 Task: Research Airbnb accommodation in Upplands Väsby, Sweden from 10th November, 2023 to 25th November, 2023 for 4 adults. Place can be private room with 4 bedrooms having 4 beds and 4 bathrooms. Property type can be hotel. Amenities needed are: wifi, TV, free parkinig on premises, gym, breakfast.
Action: Mouse moved to (476, 62)
Screenshot: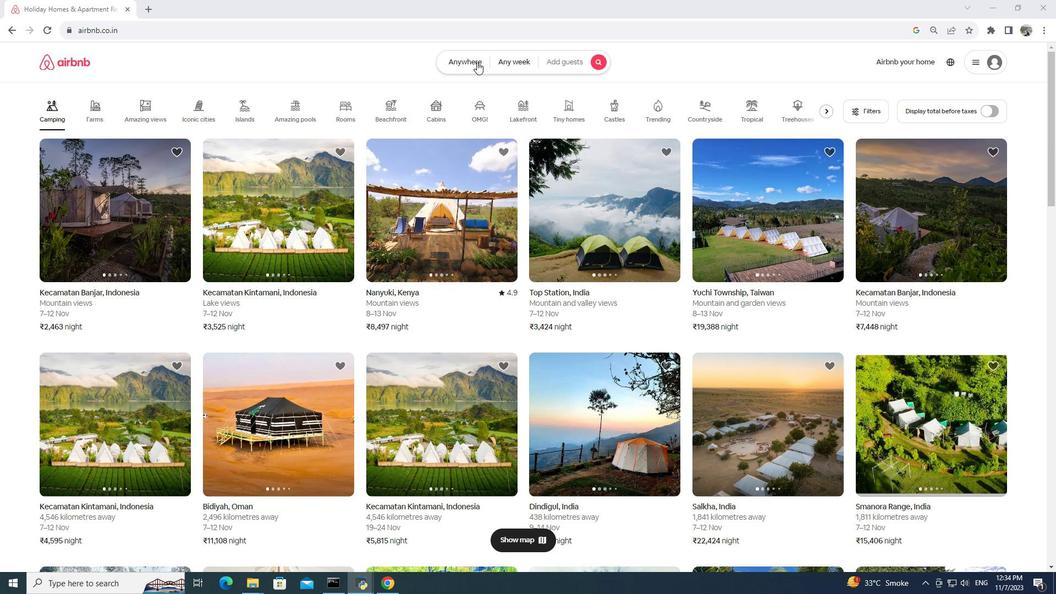 
Action: Mouse pressed left at (476, 62)
Screenshot: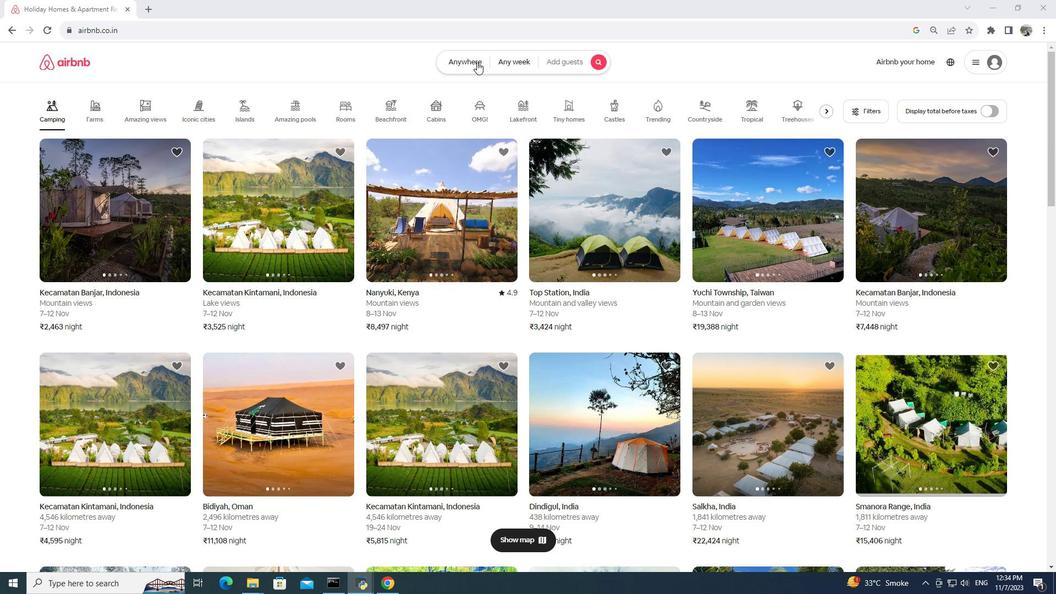 
Action: Mouse moved to (470, 61)
Screenshot: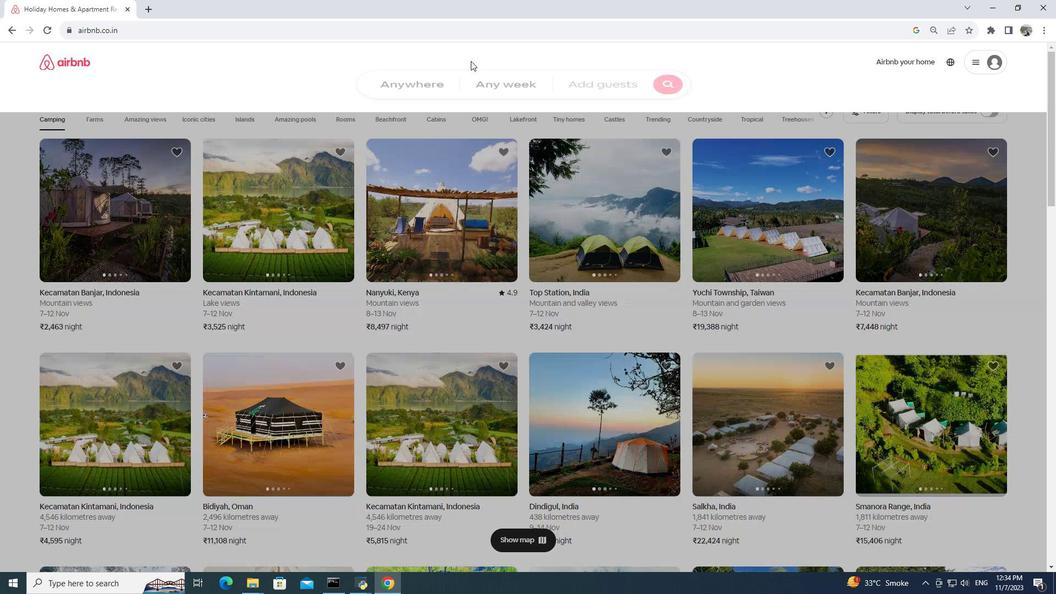 
Action: Key pressed upplands
Screenshot: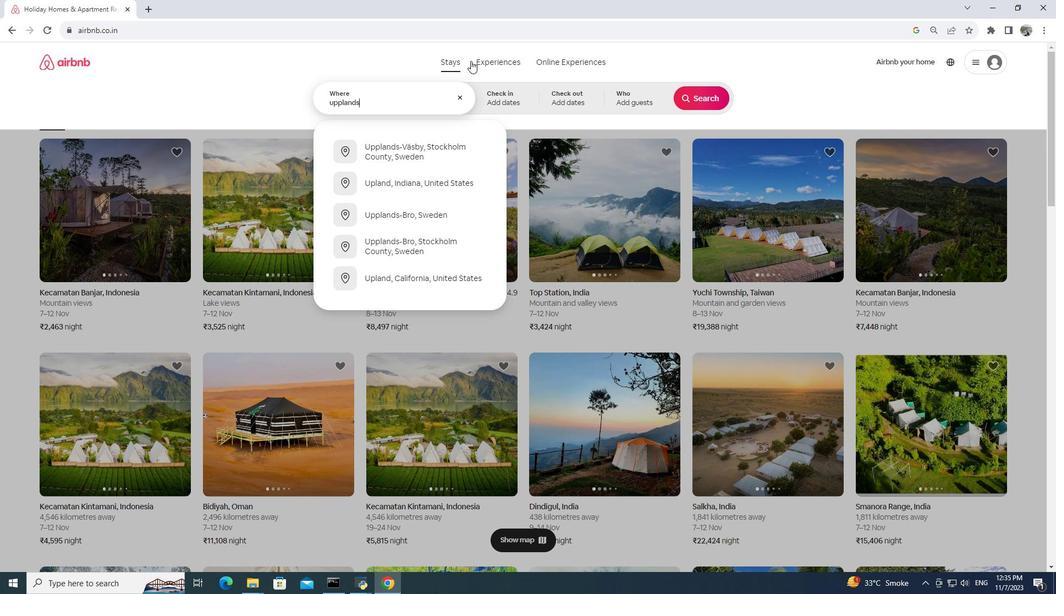
Action: Mouse moved to (367, 104)
Screenshot: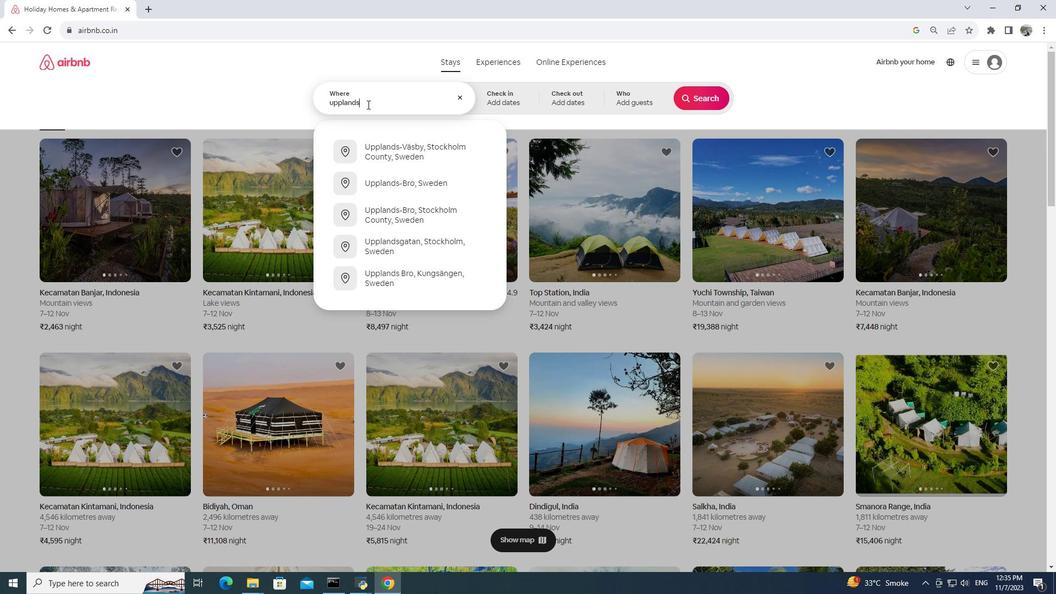 
Action: Mouse pressed left at (367, 104)
Screenshot: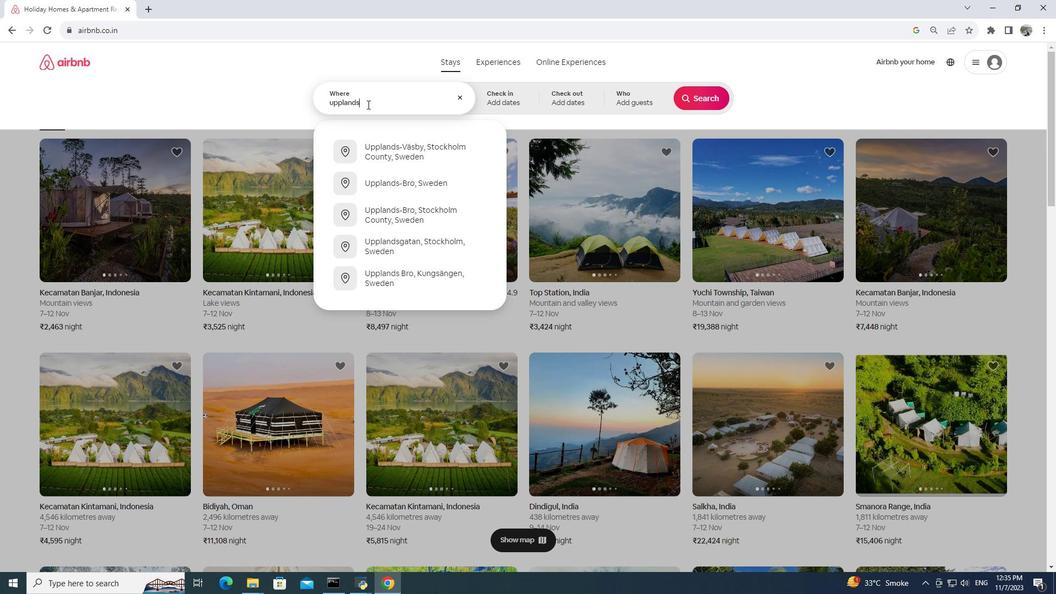 
Action: Mouse moved to (367, 104)
Screenshot: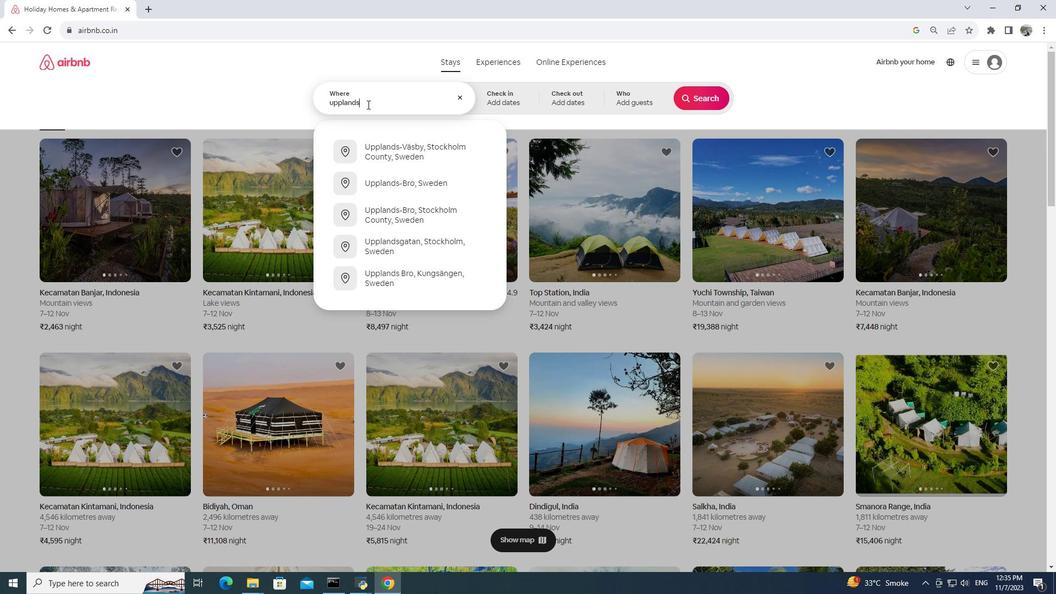 
Action: Key pressed <Key.space>vasby,<Key.space>sweden
Screenshot: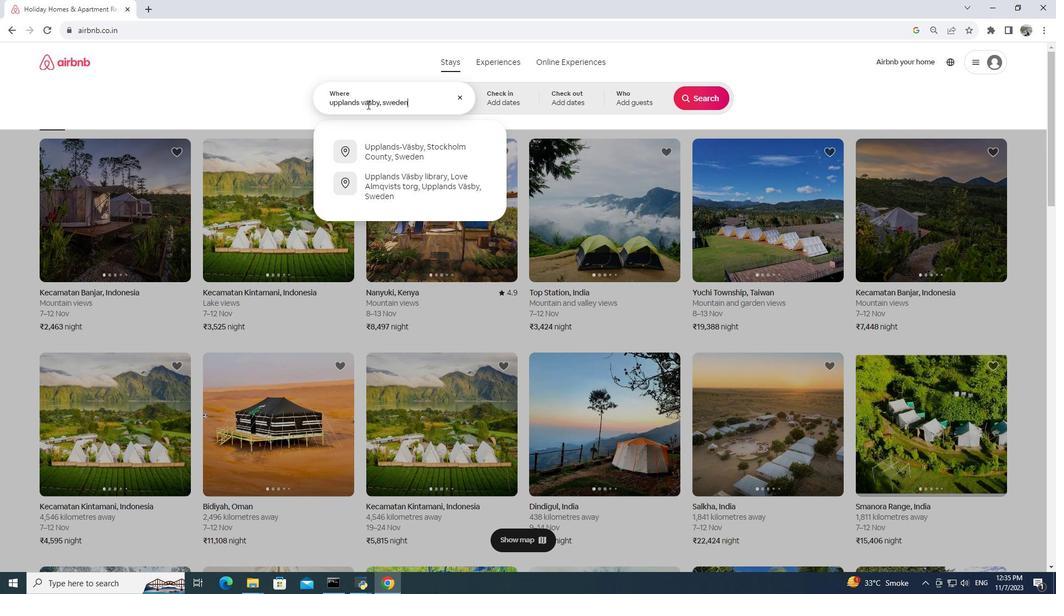 
Action: Mouse moved to (492, 102)
Screenshot: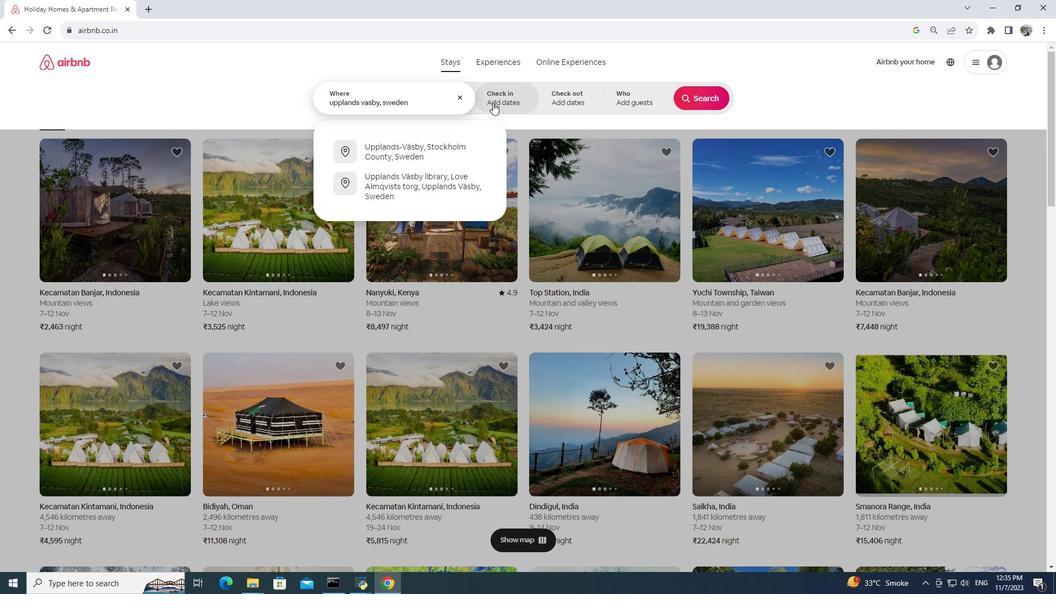
Action: Mouse pressed left at (492, 102)
Screenshot: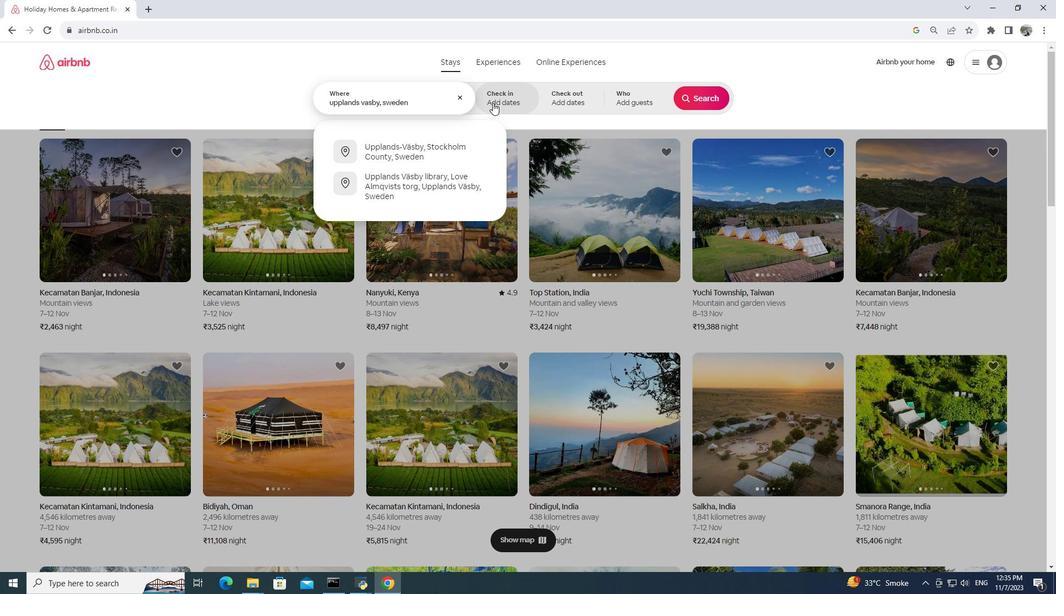 
Action: Mouse moved to (480, 242)
Screenshot: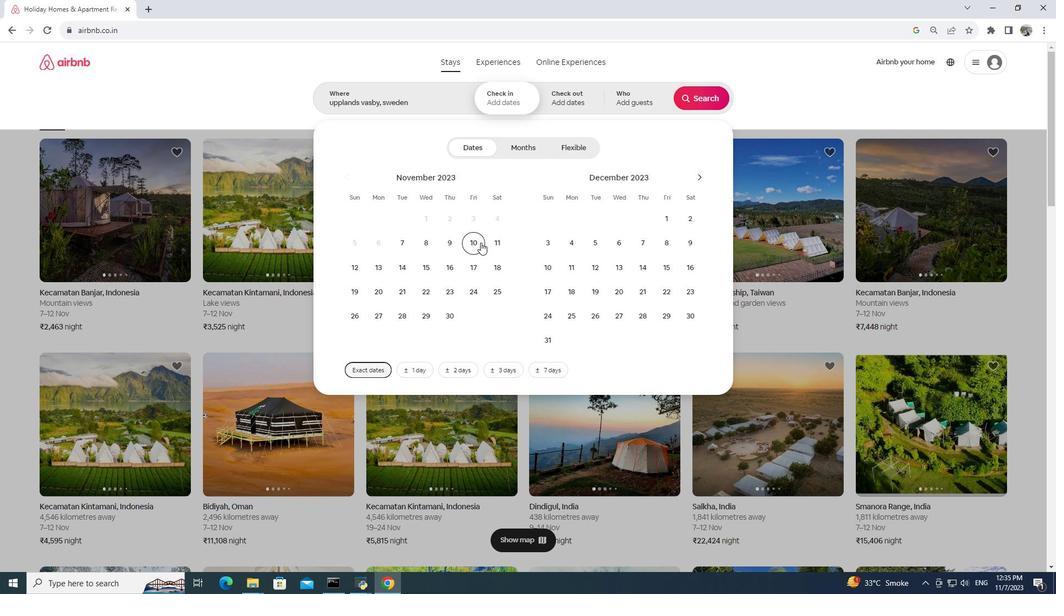 
Action: Mouse pressed left at (480, 242)
Screenshot: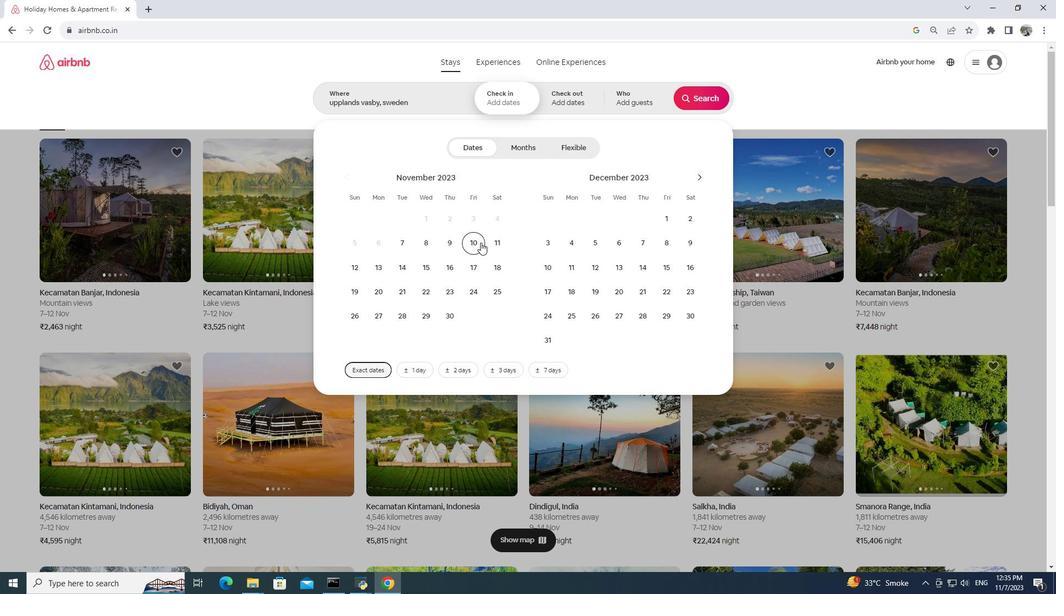 
Action: Mouse moved to (489, 290)
Screenshot: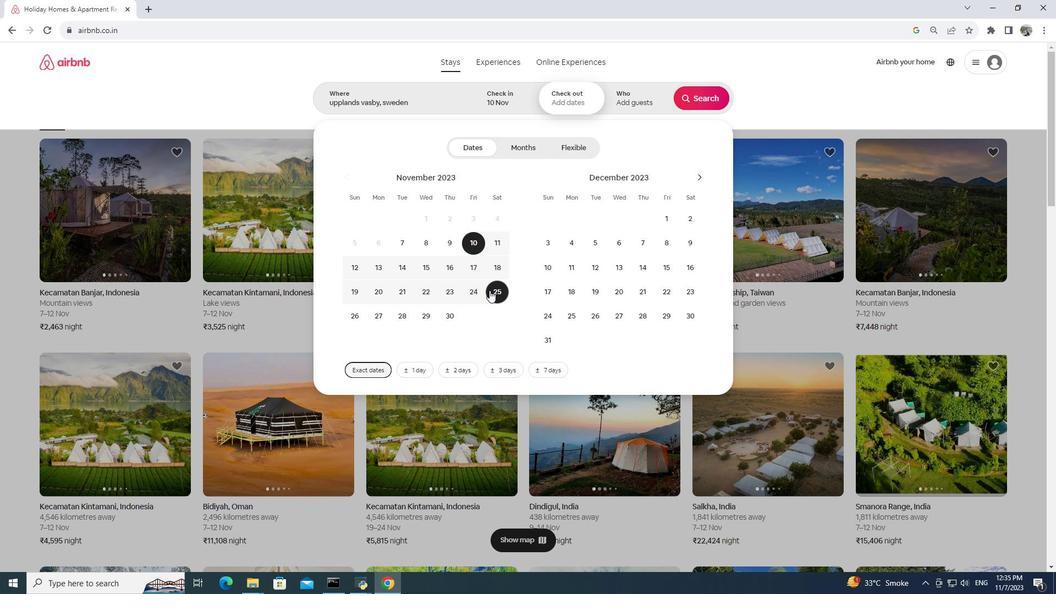
Action: Mouse pressed left at (489, 290)
Screenshot: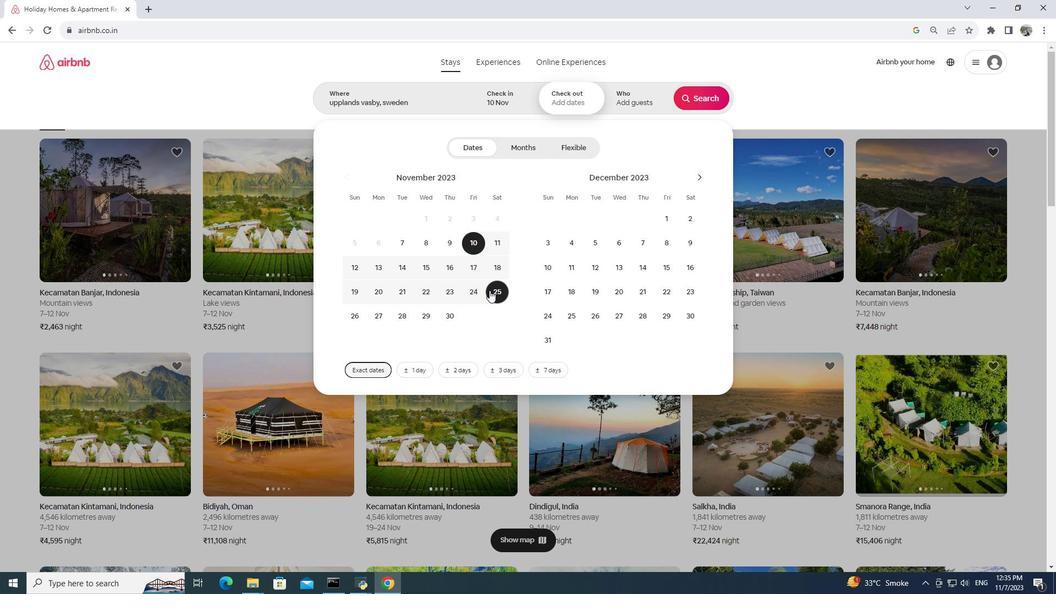 
Action: Mouse moved to (616, 96)
Screenshot: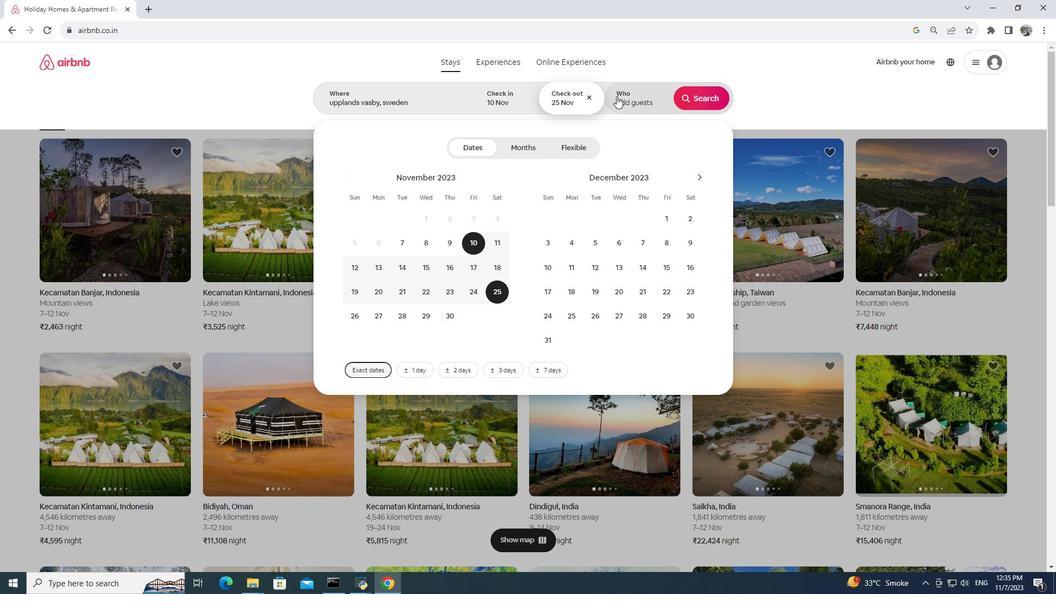 
Action: Mouse pressed left at (616, 96)
Screenshot: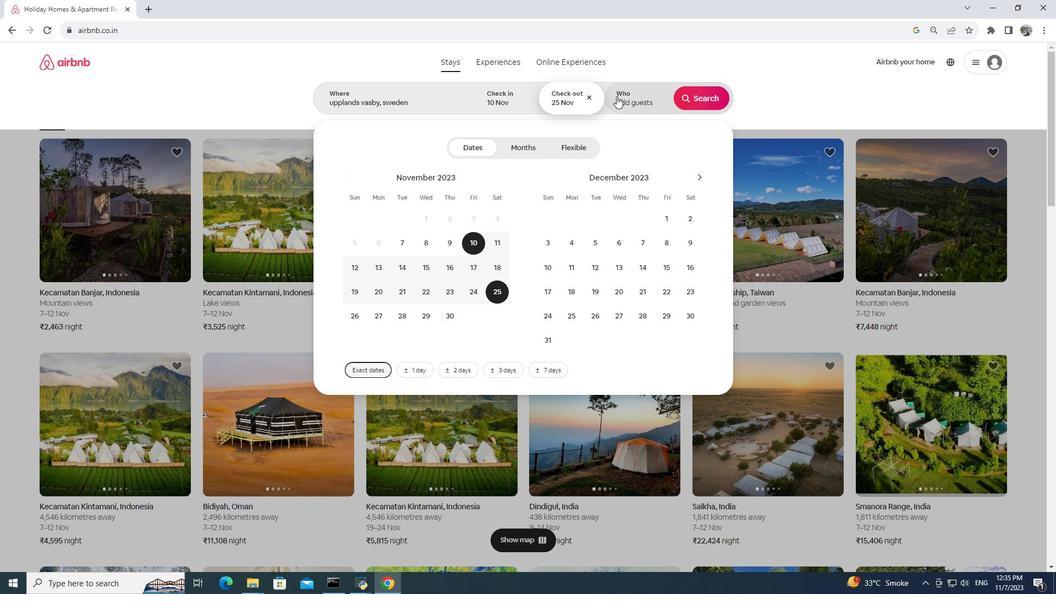 
Action: Mouse moved to (702, 152)
Screenshot: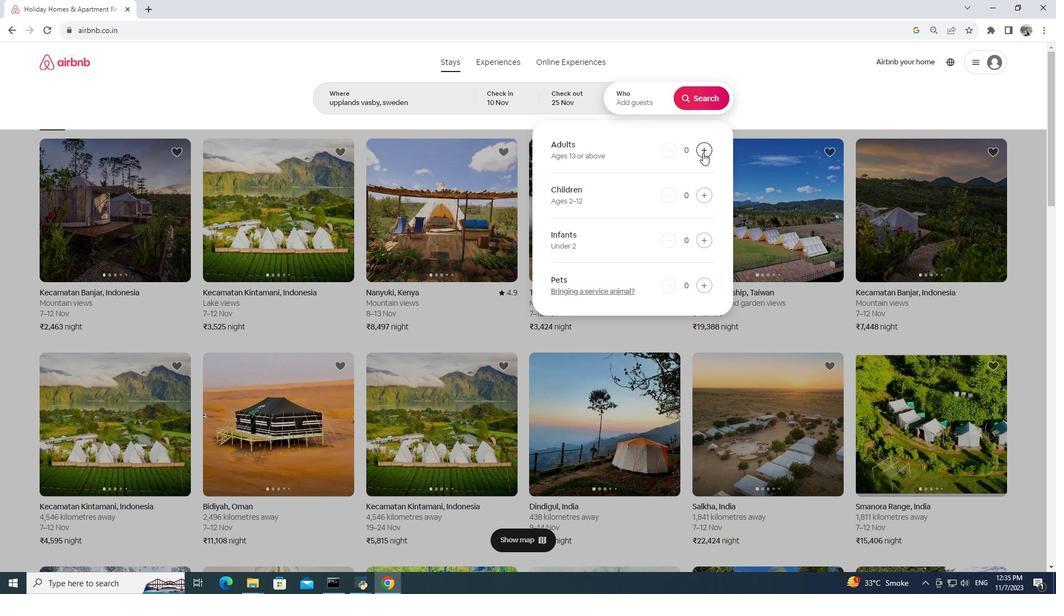 
Action: Mouse pressed left at (702, 152)
Screenshot: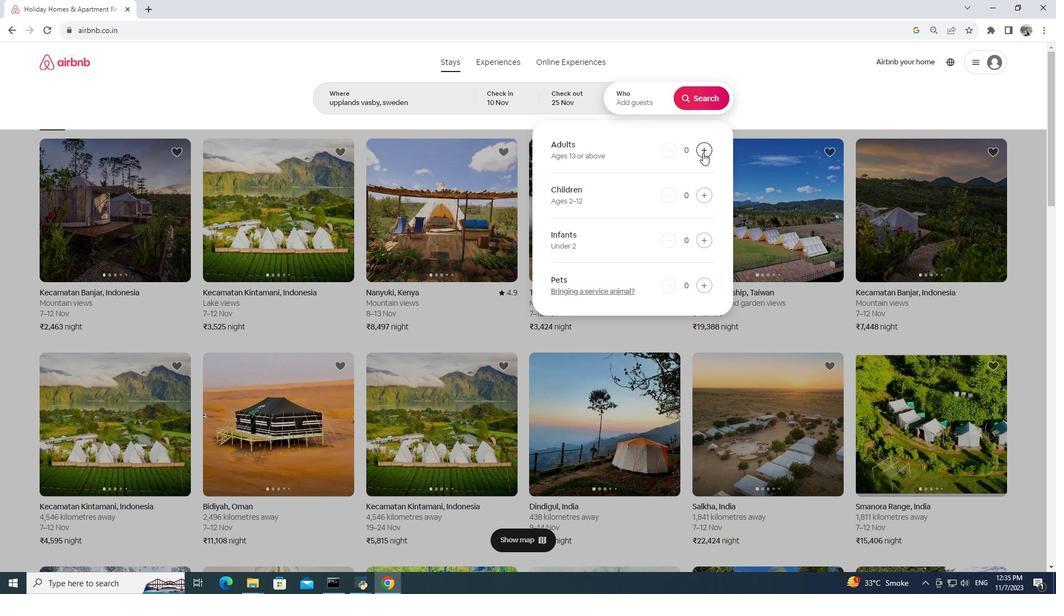 
Action: Mouse pressed left at (702, 152)
Screenshot: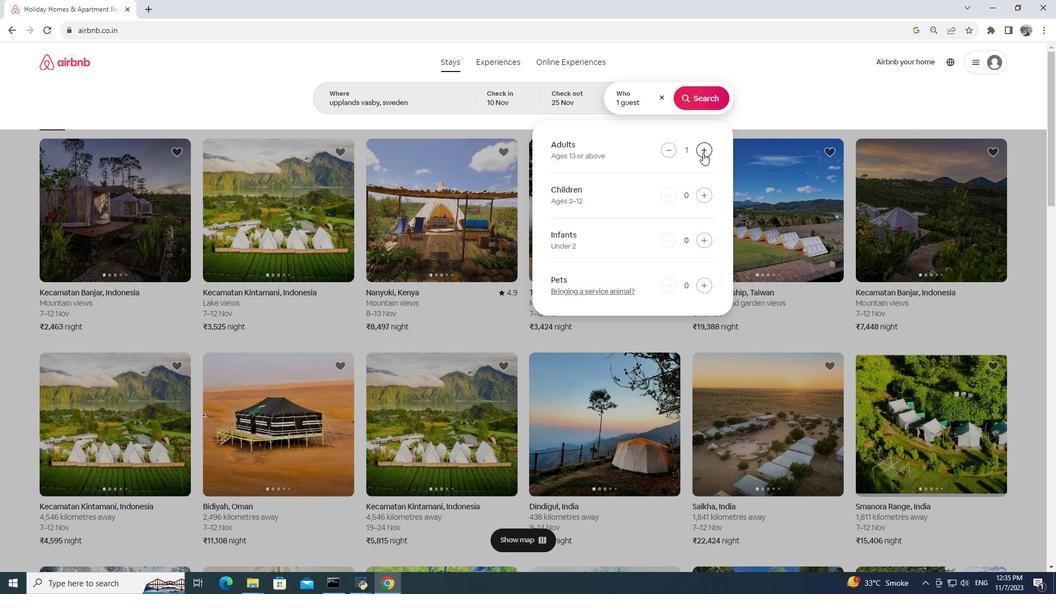 
Action: Mouse pressed left at (702, 152)
Screenshot: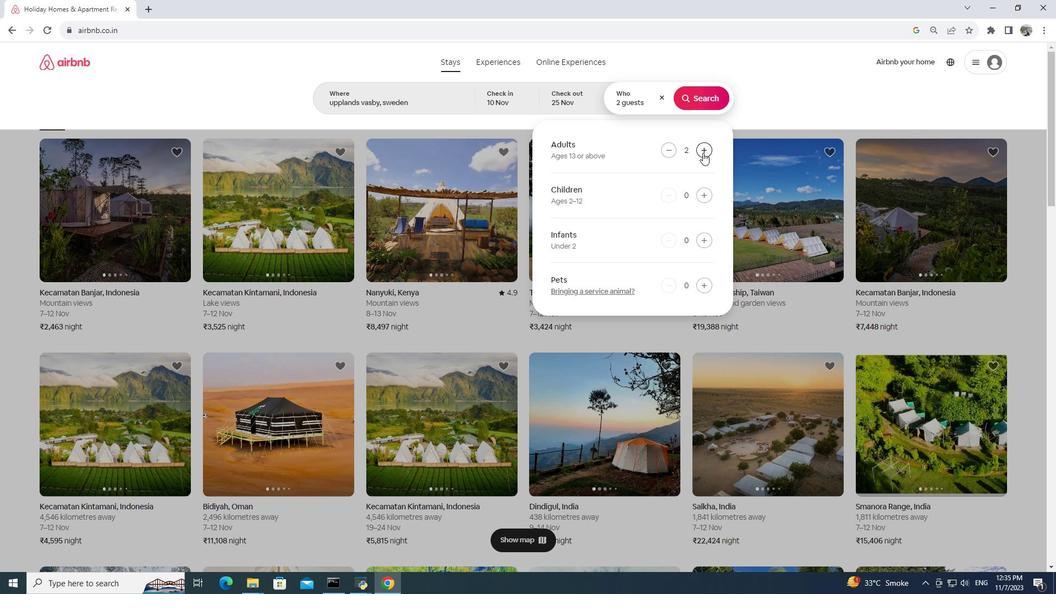 
Action: Mouse pressed left at (702, 152)
Screenshot: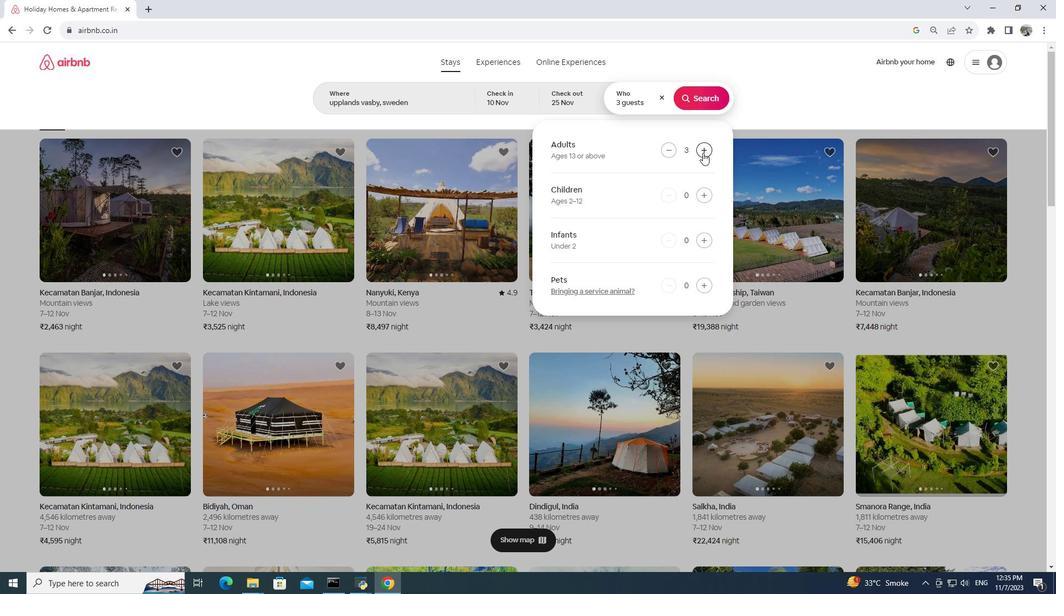 
Action: Mouse moved to (700, 92)
Screenshot: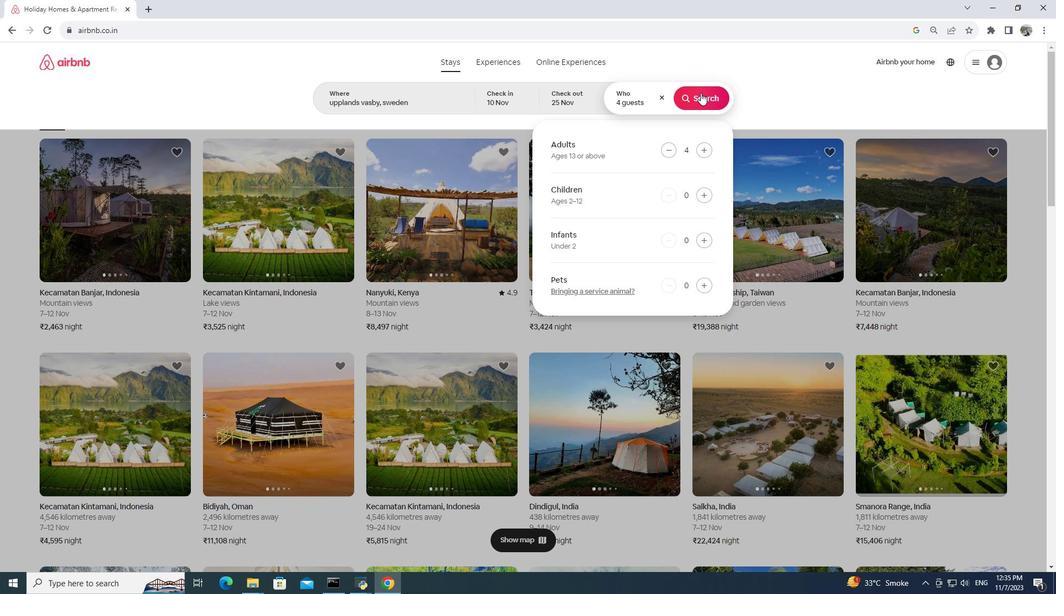 
Action: Mouse pressed left at (700, 92)
Screenshot: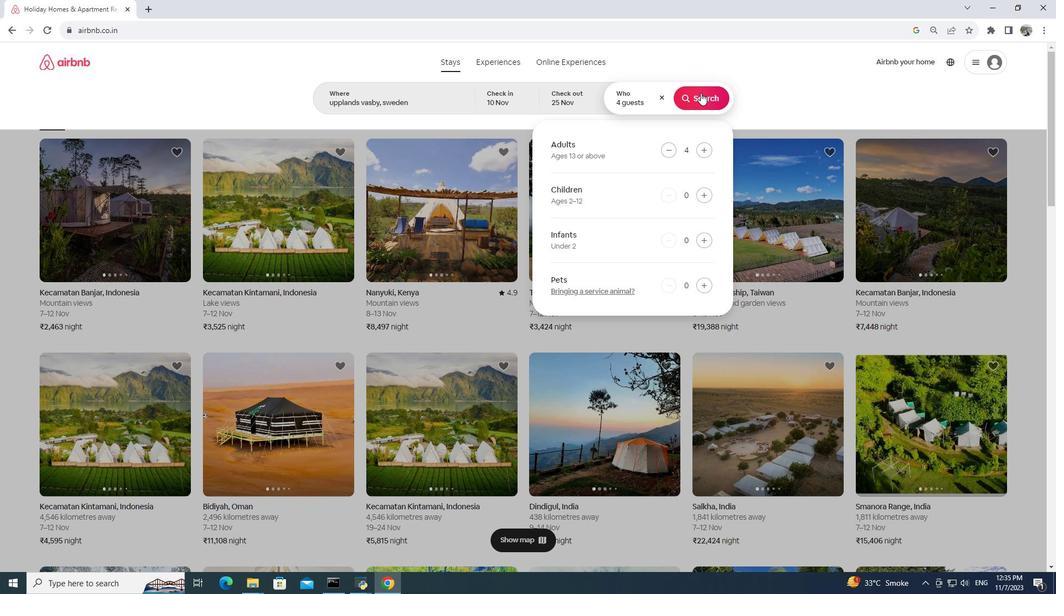 
Action: Mouse moved to (886, 101)
Screenshot: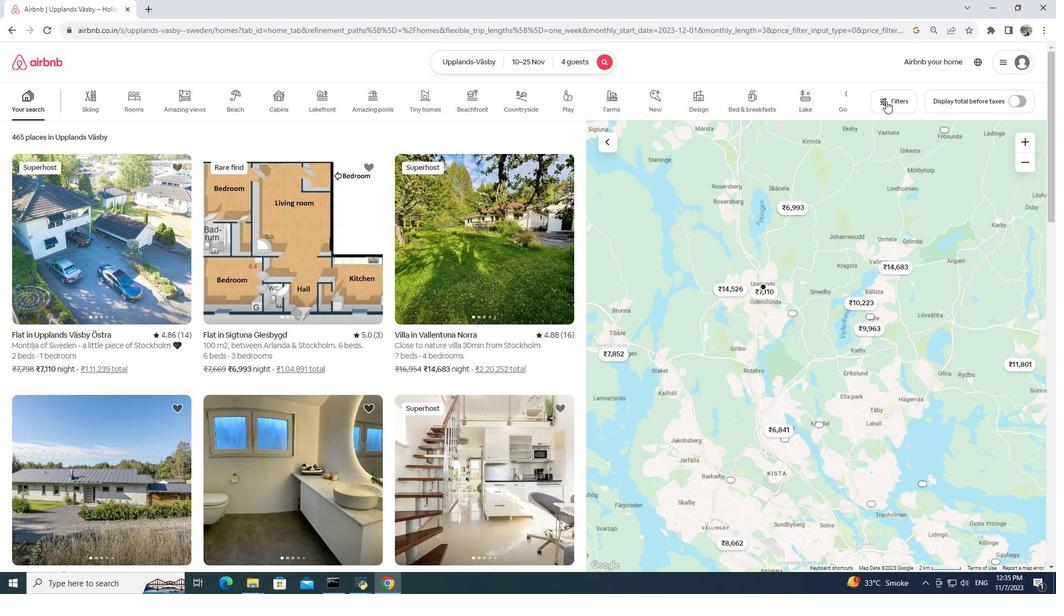 
Action: Mouse pressed left at (886, 101)
Screenshot: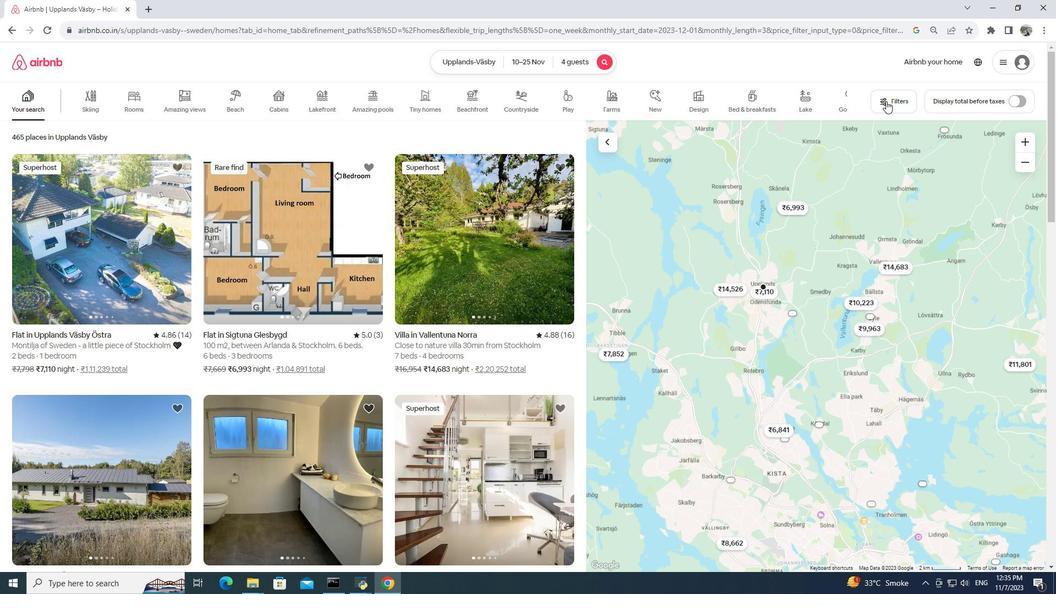 
Action: Mouse moved to (502, 408)
Screenshot: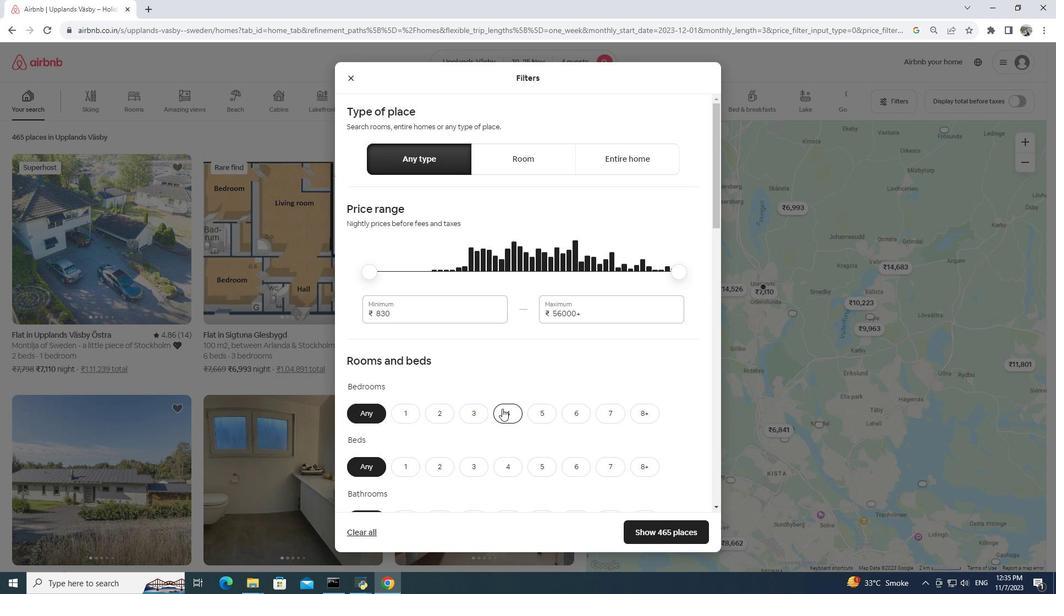 
Action: Mouse pressed left at (502, 408)
Screenshot: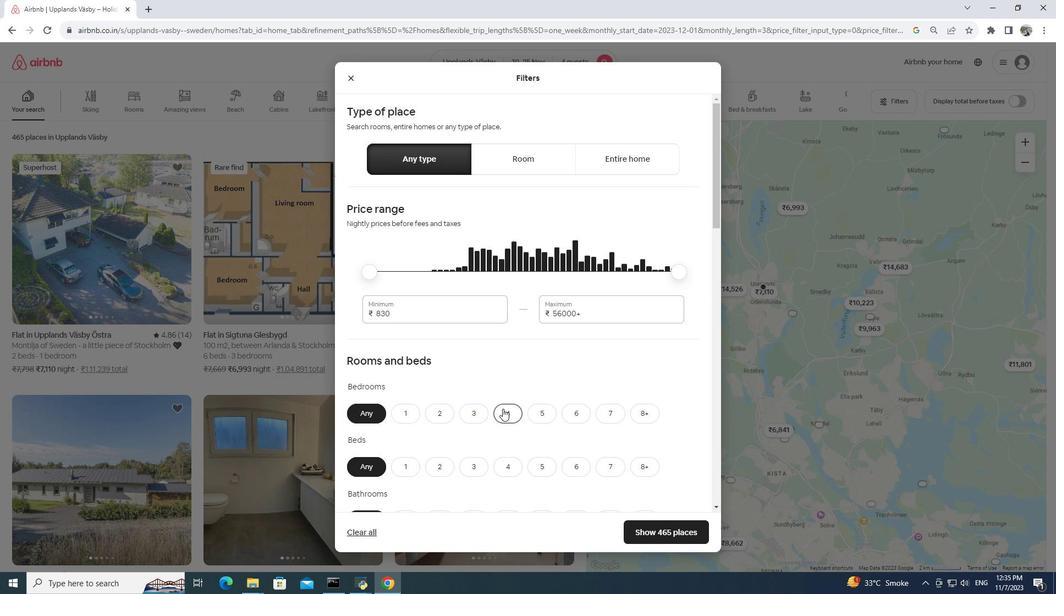 
Action: Mouse moved to (502, 408)
Screenshot: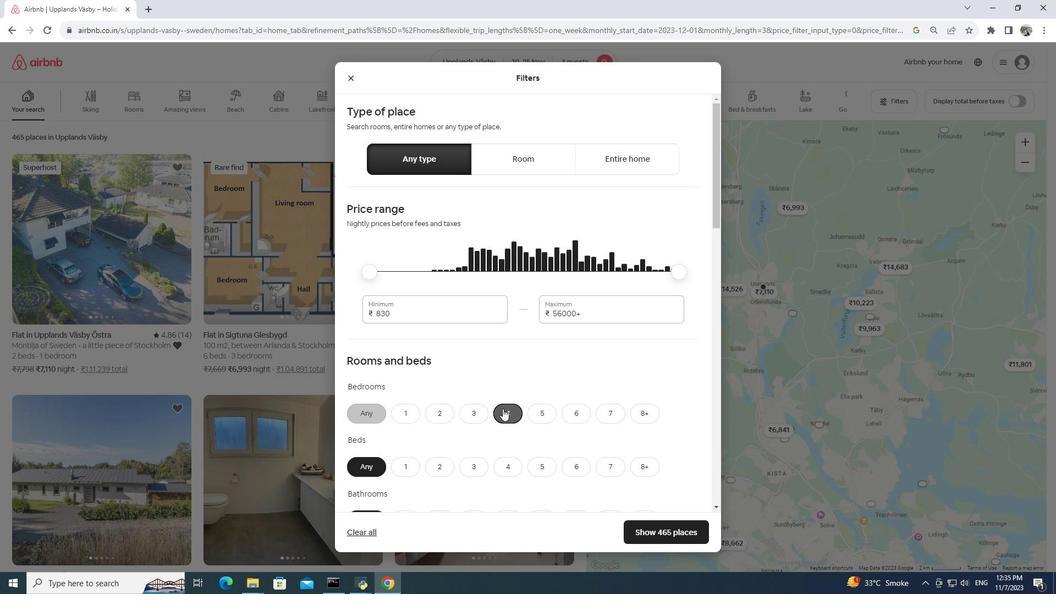
Action: Mouse scrolled (502, 408) with delta (0, 0)
Screenshot: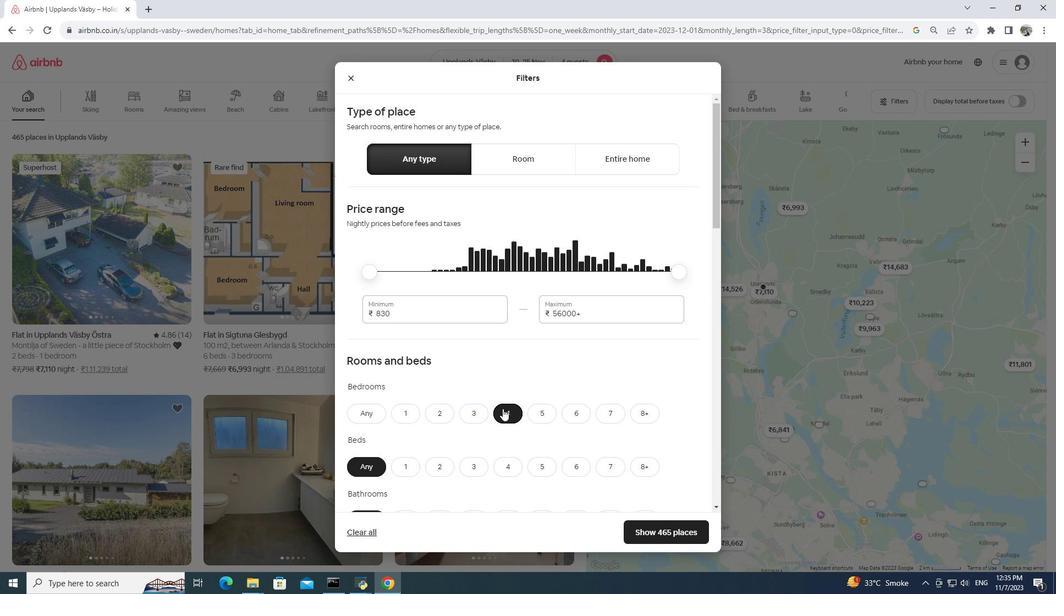 
Action: Mouse scrolled (502, 408) with delta (0, 0)
Screenshot: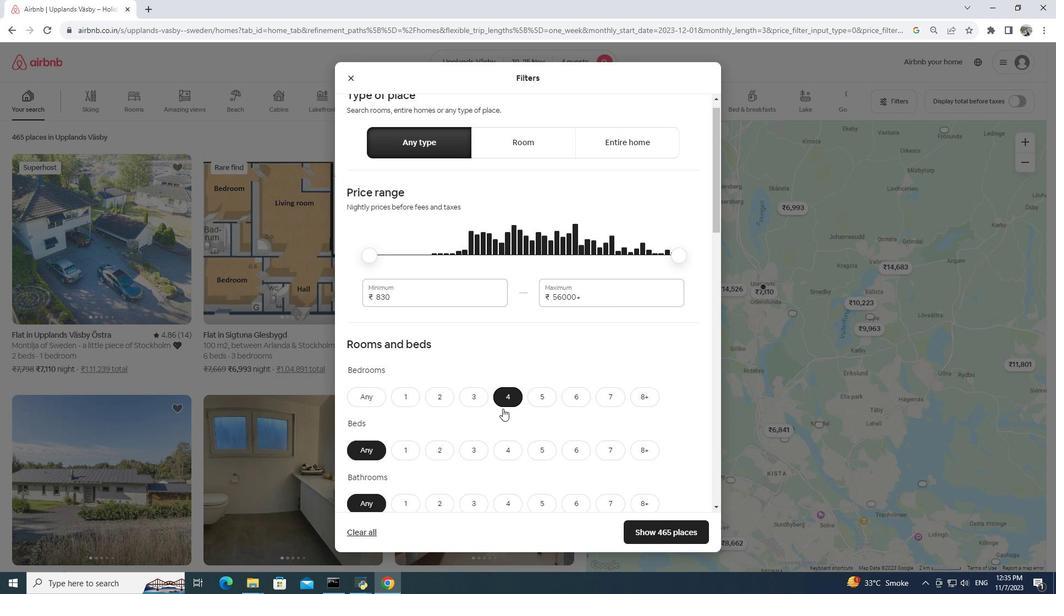 
Action: Mouse moved to (500, 360)
Screenshot: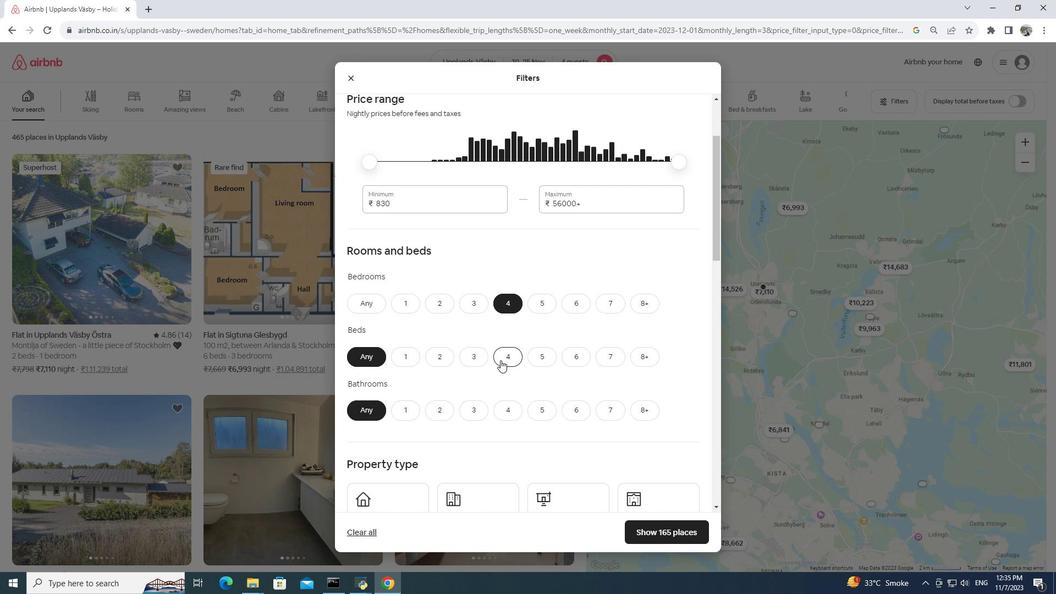 
Action: Mouse pressed left at (500, 360)
Screenshot: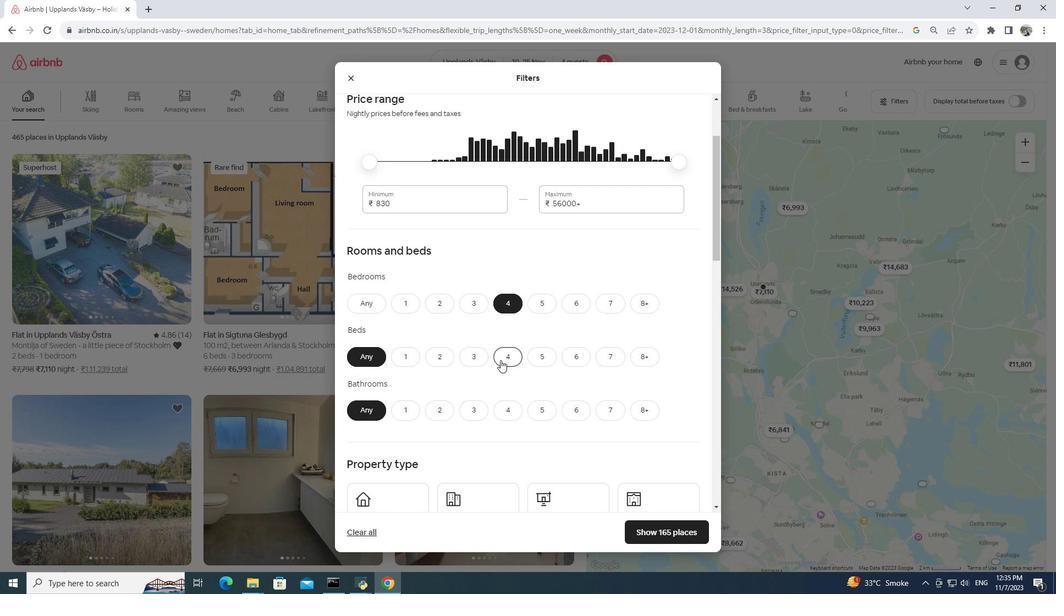 
Action: Mouse moved to (499, 410)
Screenshot: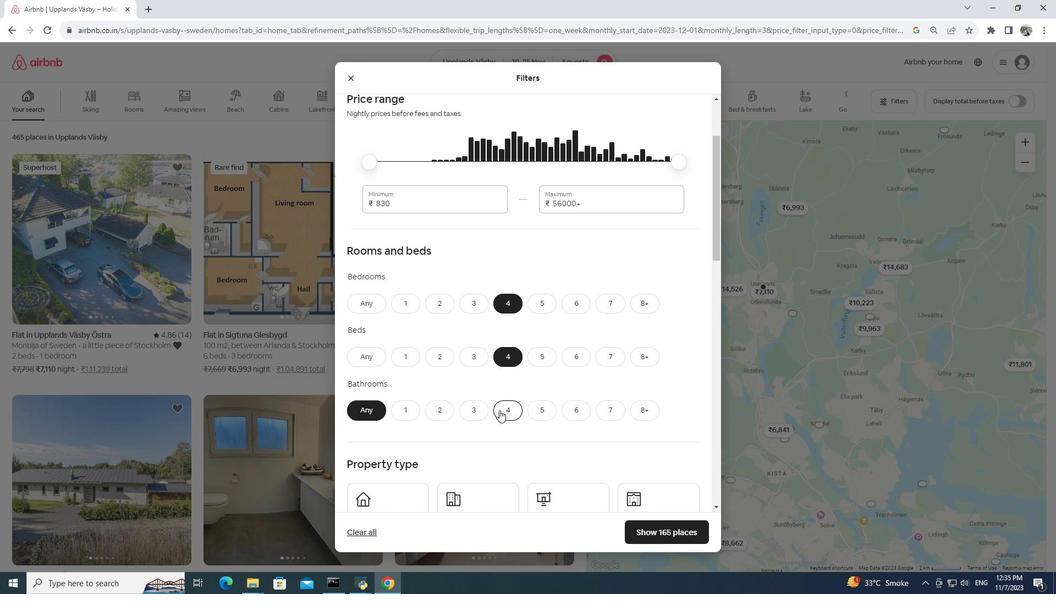 
Action: Mouse pressed left at (499, 410)
Screenshot: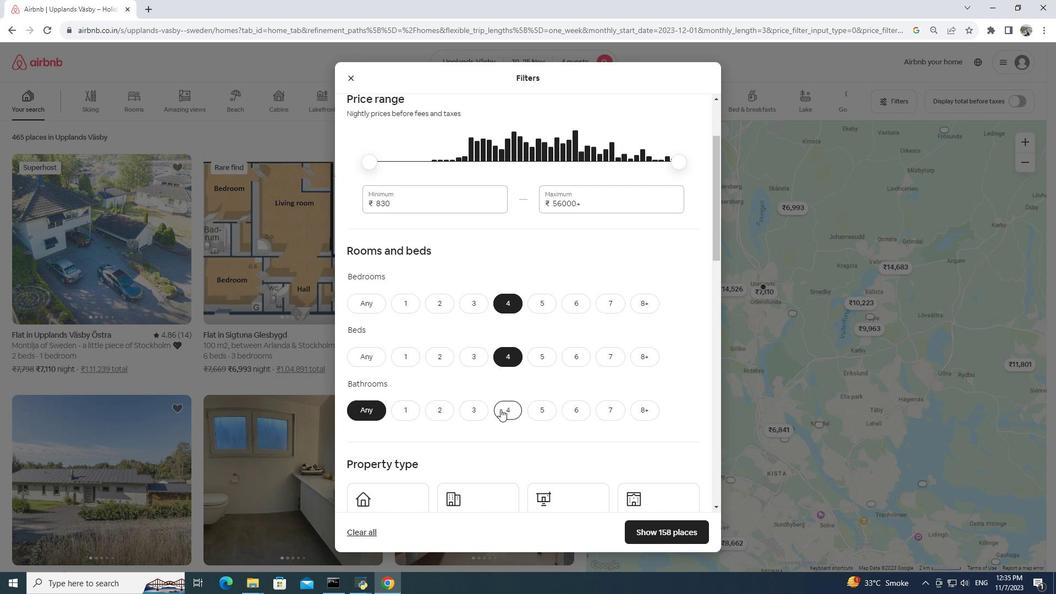 
Action: Mouse moved to (506, 397)
Screenshot: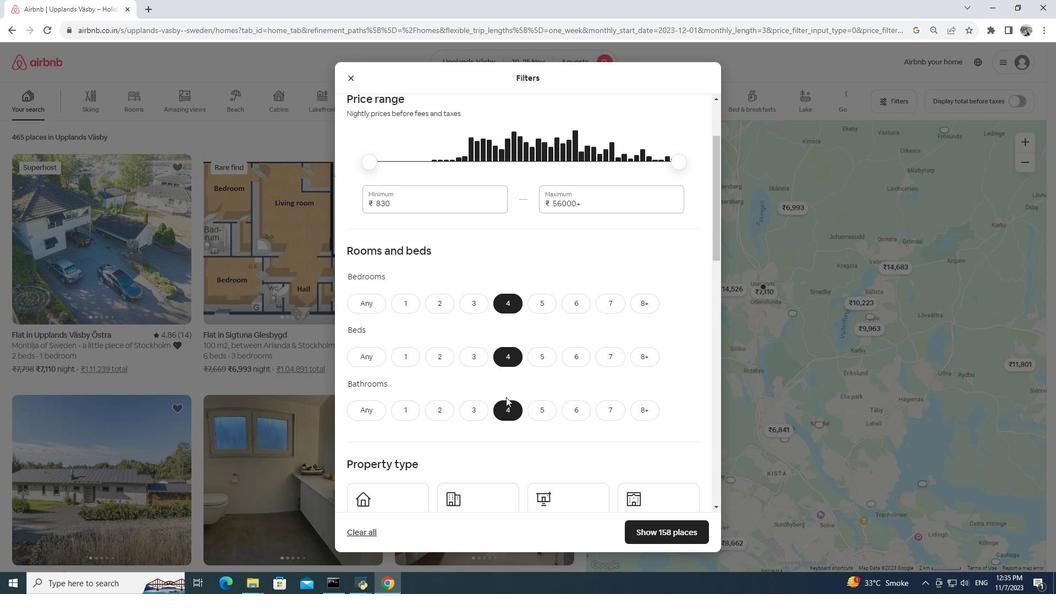 
Action: Mouse scrolled (506, 396) with delta (0, 0)
Screenshot: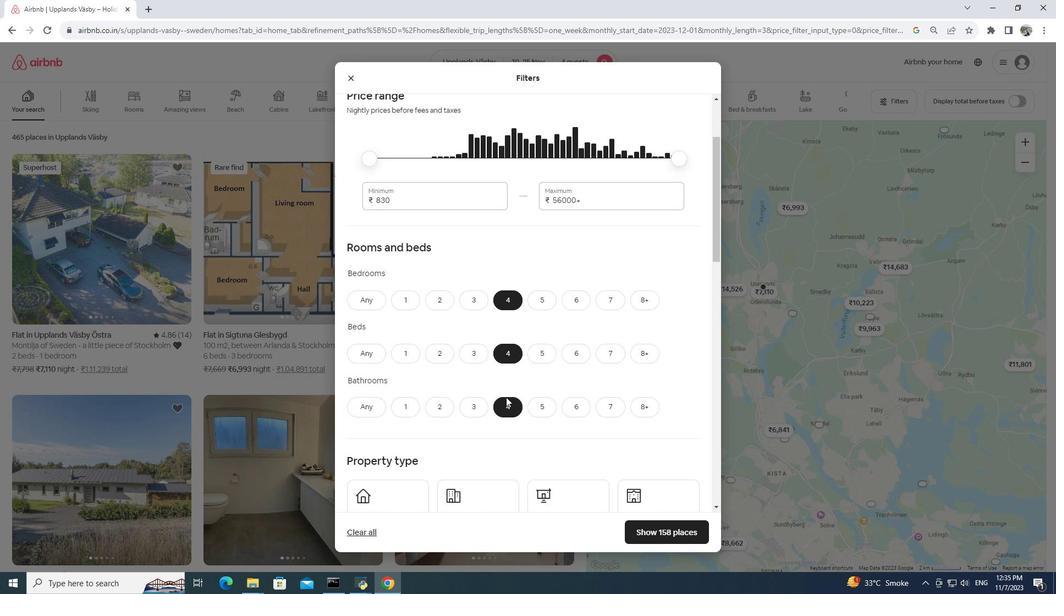 
Action: Mouse scrolled (506, 396) with delta (0, 0)
Screenshot: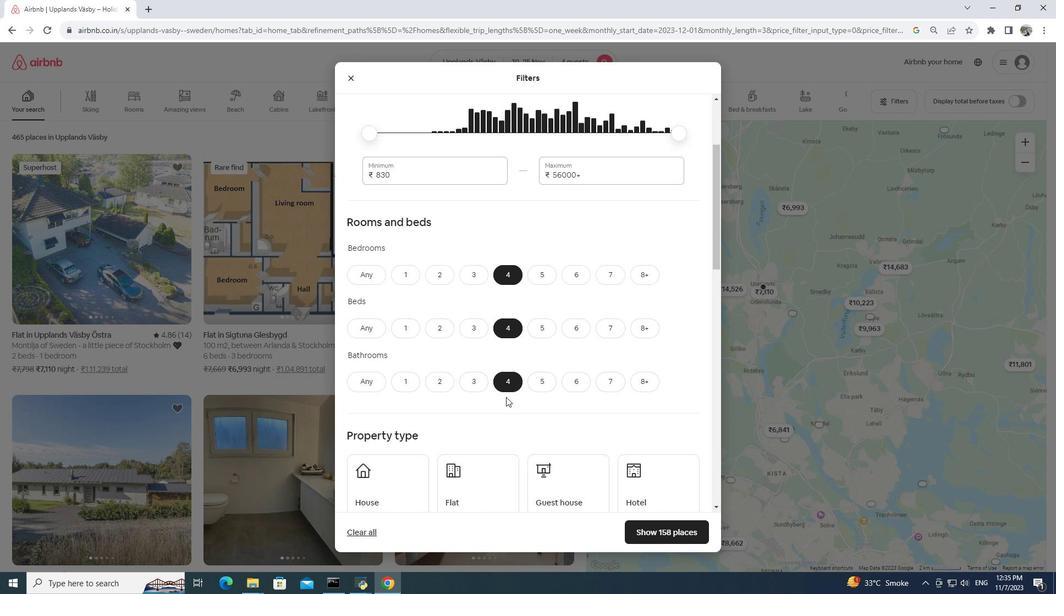 
Action: Mouse scrolled (506, 396) with delta (0, 0)
Screenshot: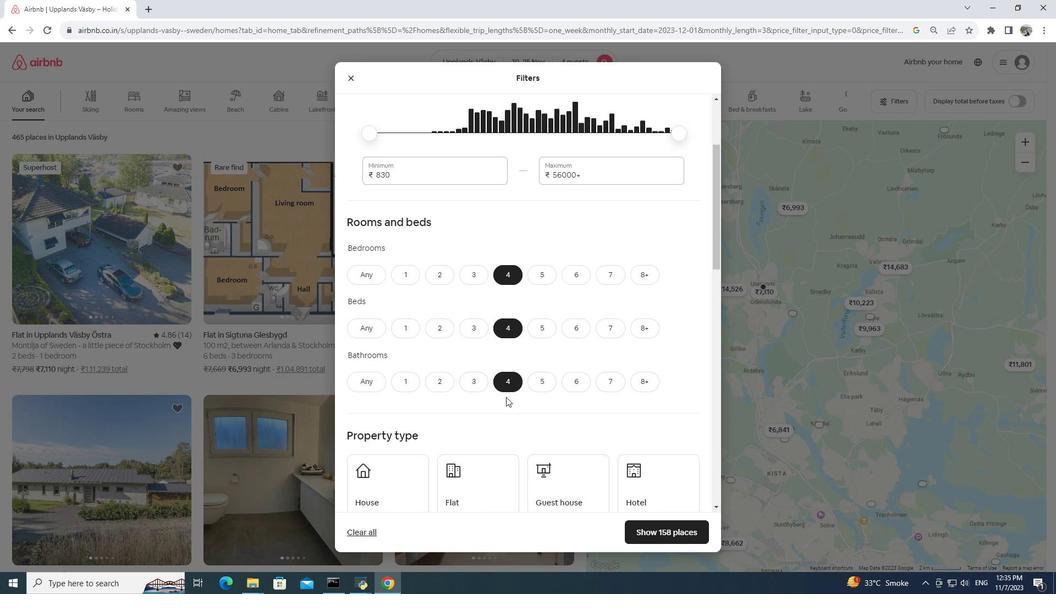 
Action: Mouse moved to (641, 356)
Screenshot: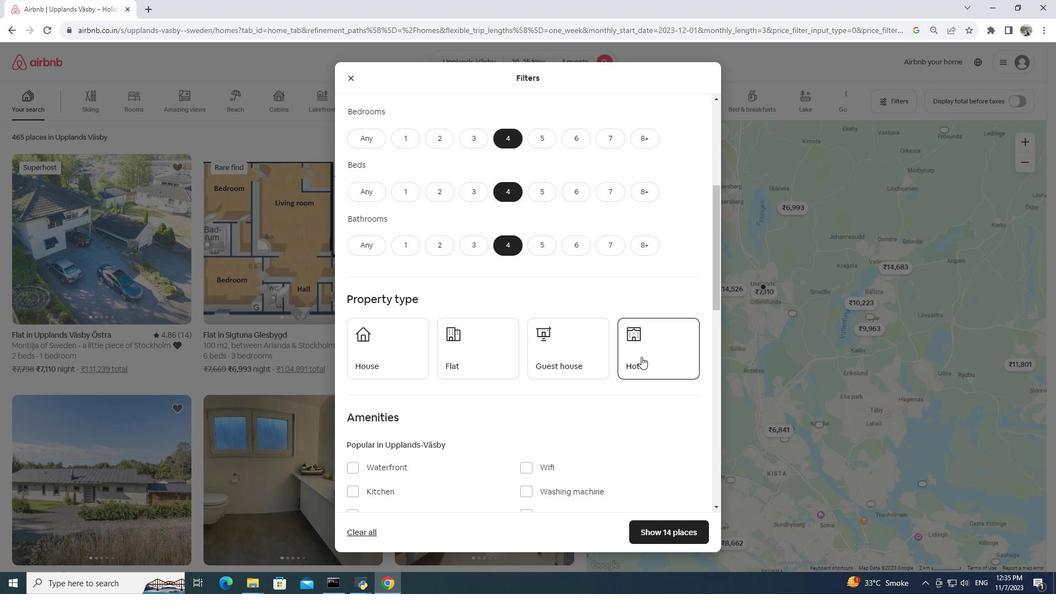 
Action: Mouse pressed left at (641, 356)
Screenshot: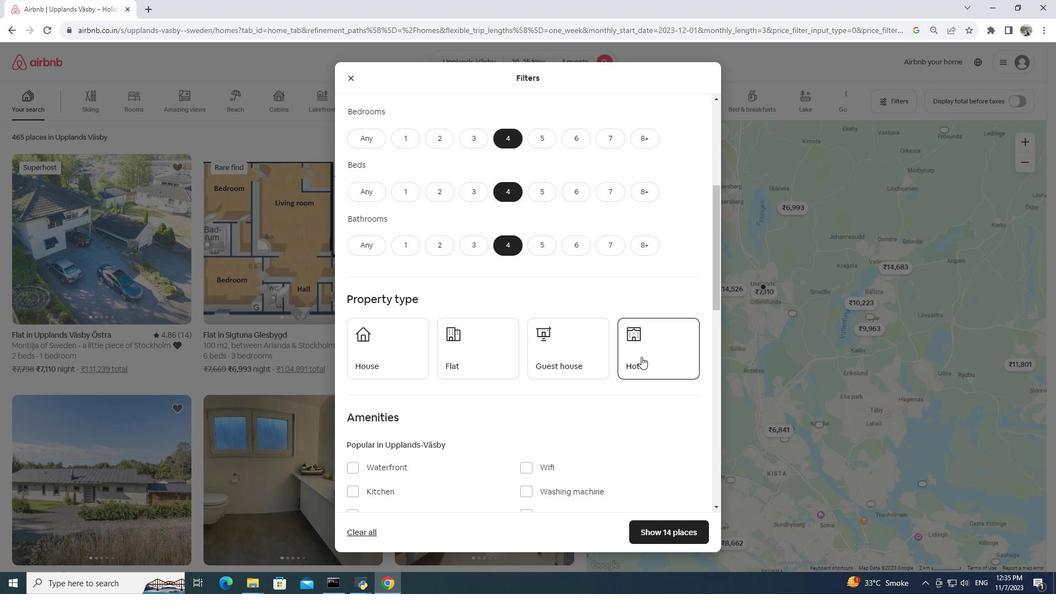 
Action: Mouse moved to (558, 389)
Screenshot: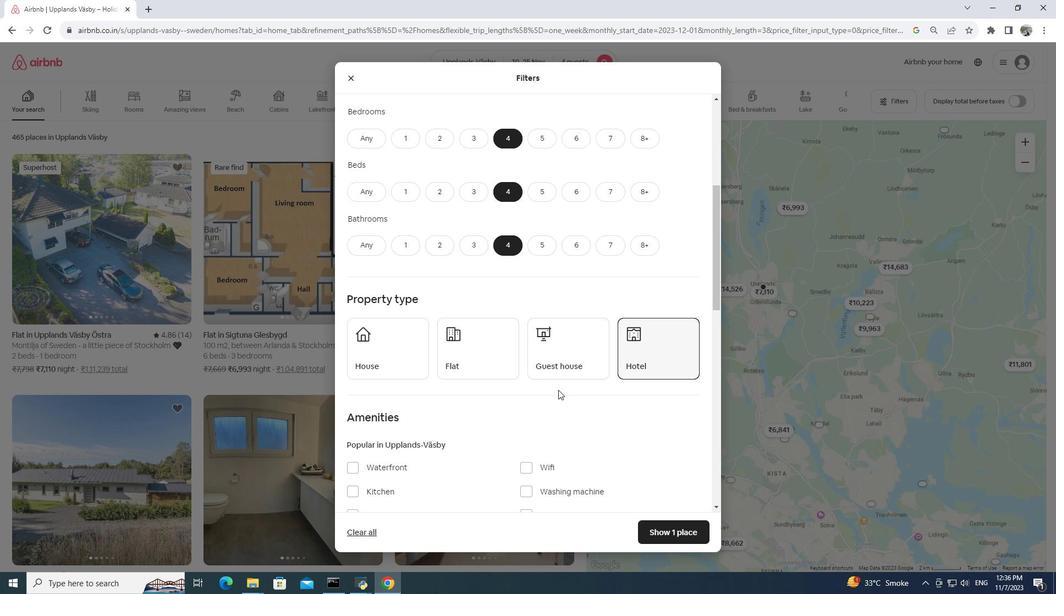 
Action: Mouse scrolled (558, 389) with delta (0, 0)
Screenshot: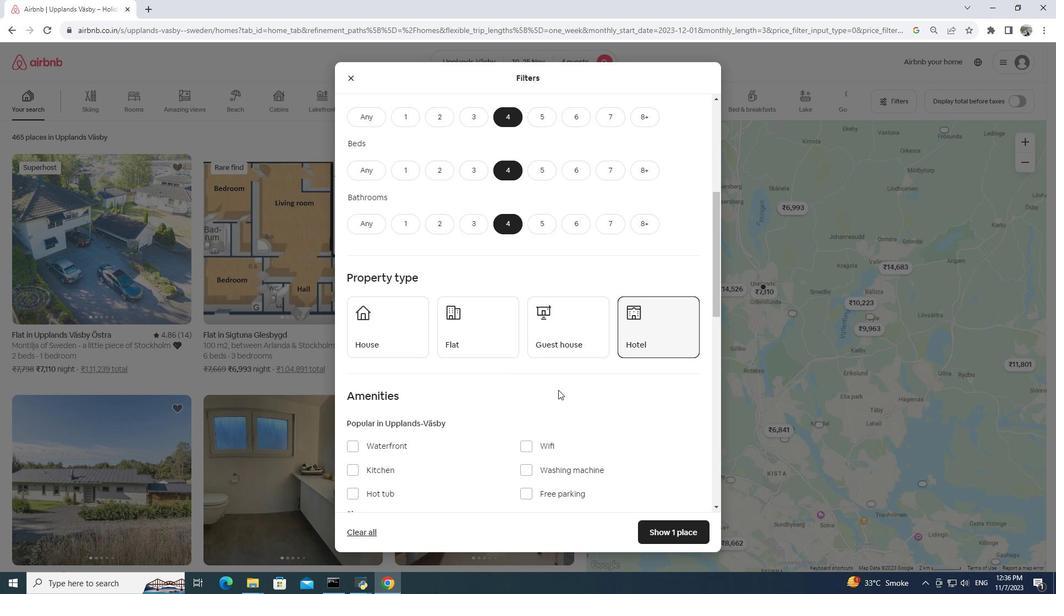 
Action: Mouse scrolled (558, 389) with delta (0, 0)
Screenshot: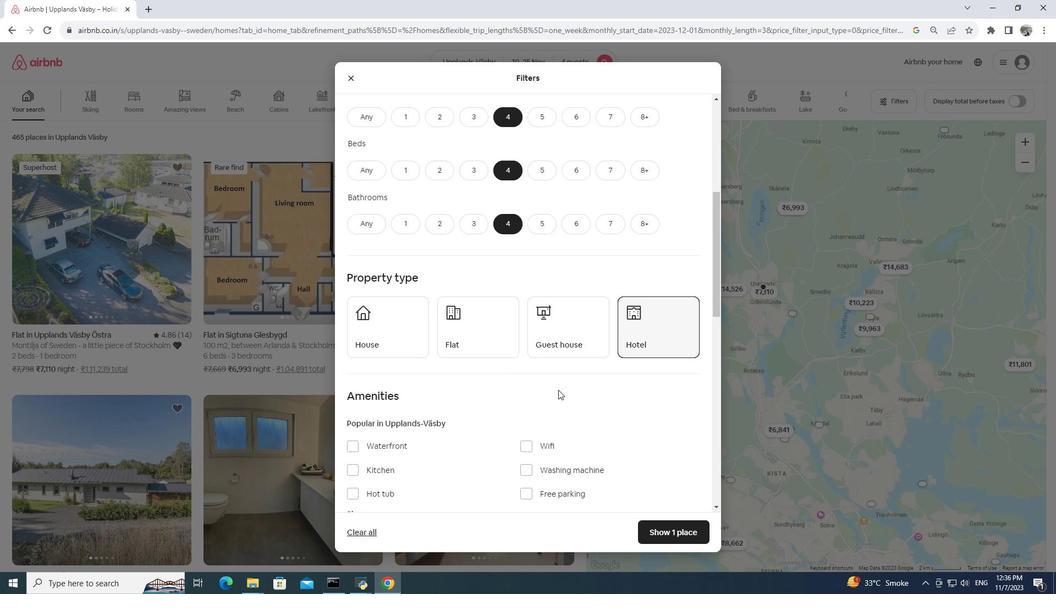 
Action: Mouse scrolled (558, 389) with delta (0, 0)
Screenshot: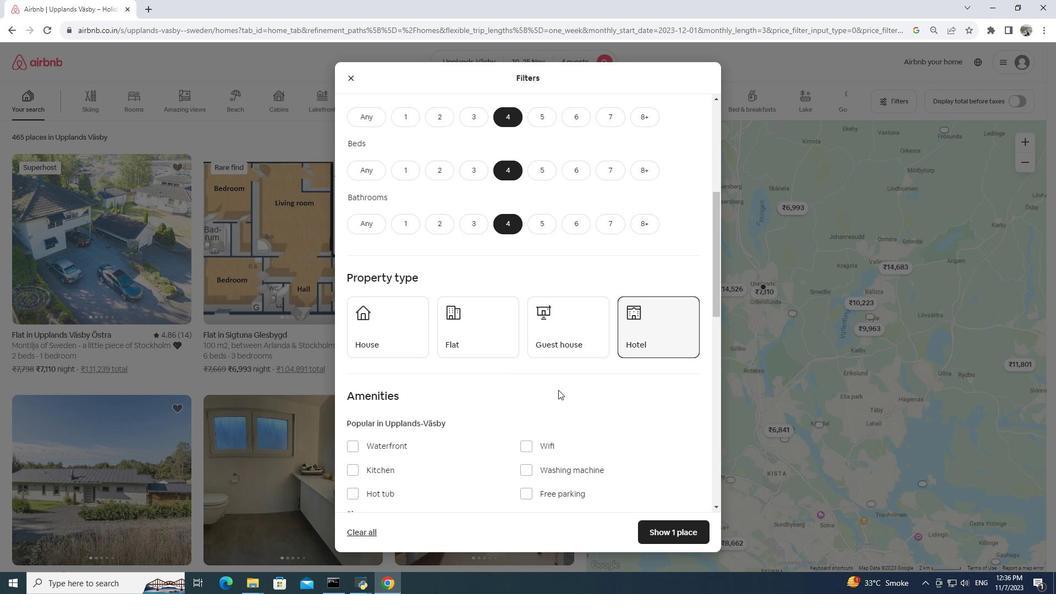 
Action: Mouse moved to (531, 301)
Screenshot: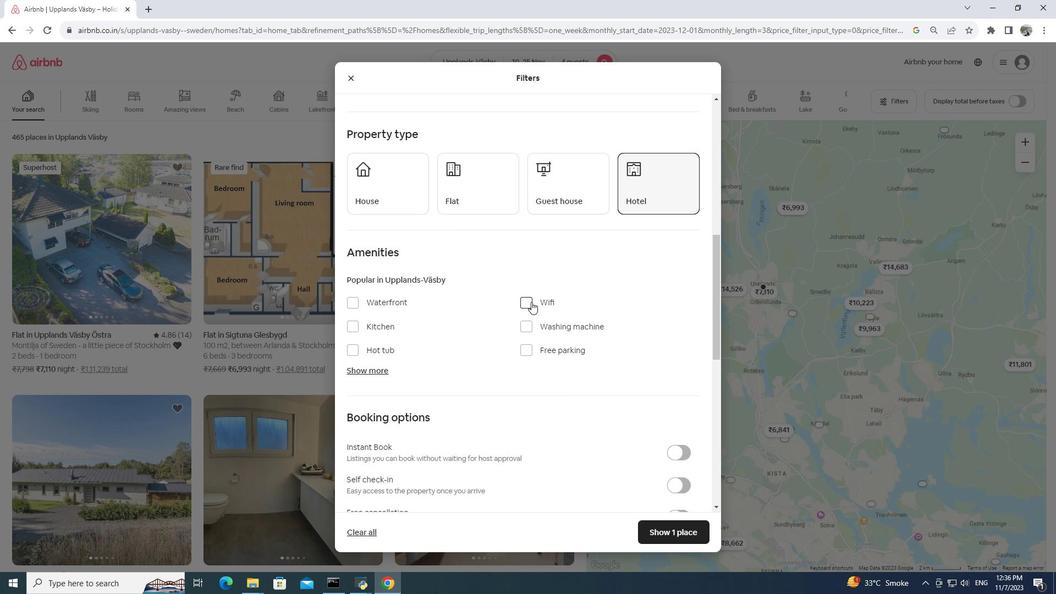 
Action: Mouse pressed left at (531, 301)
Screenshot: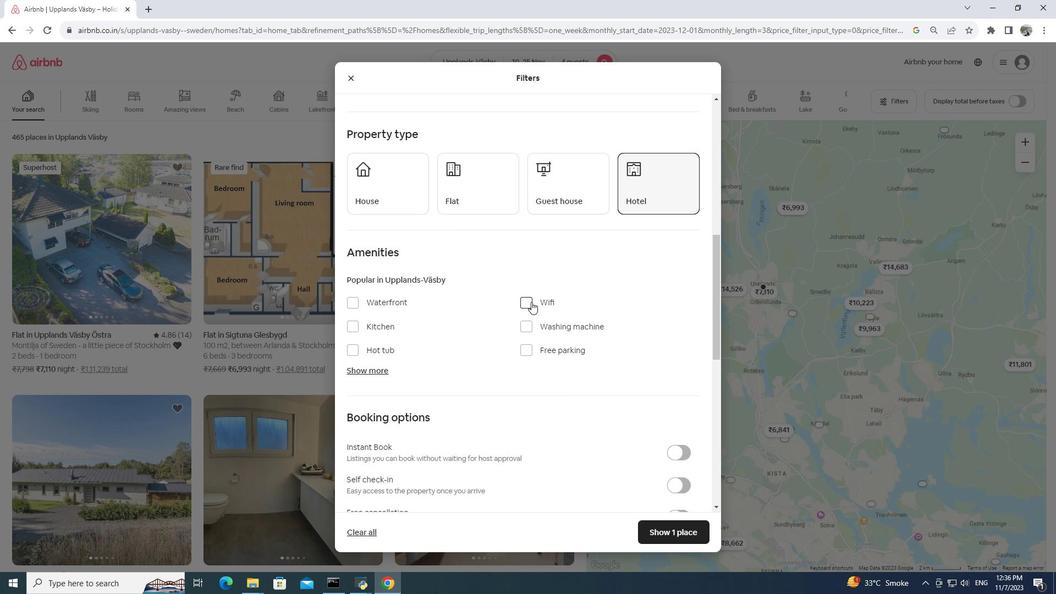 
Action: Mouse moved to (381, 368)
Screenshot: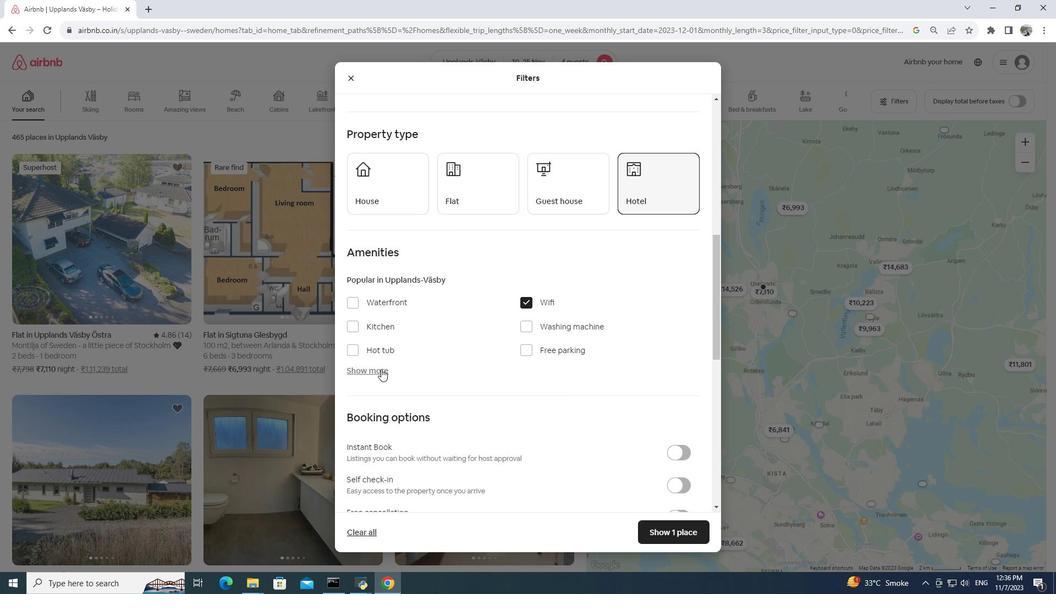 
Action: Mouse pressed left at (381, 368)
Screenshot: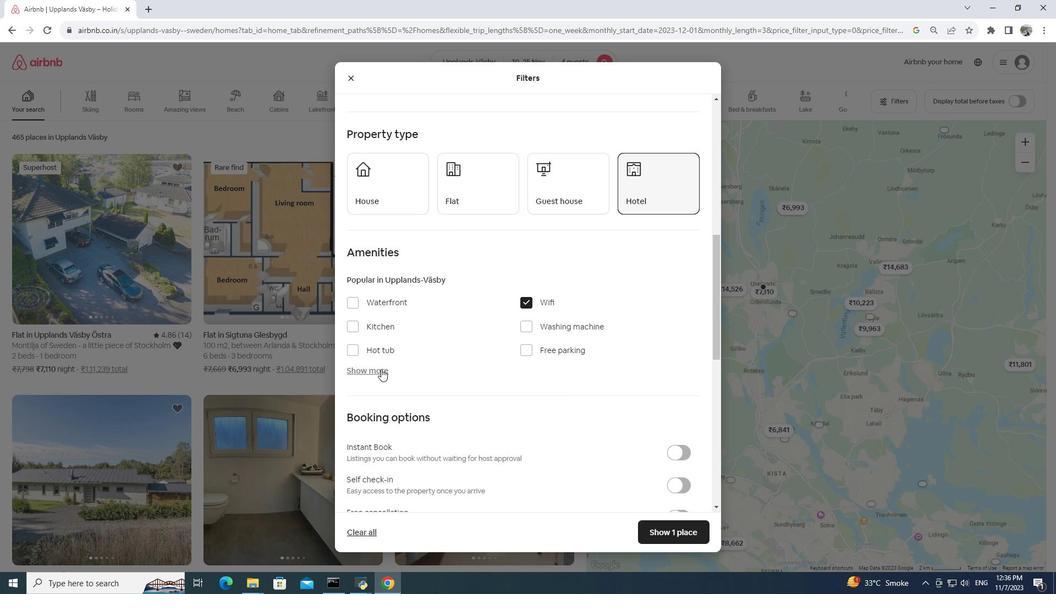
Action: Mouse moved to (354, 453)
Screenshot: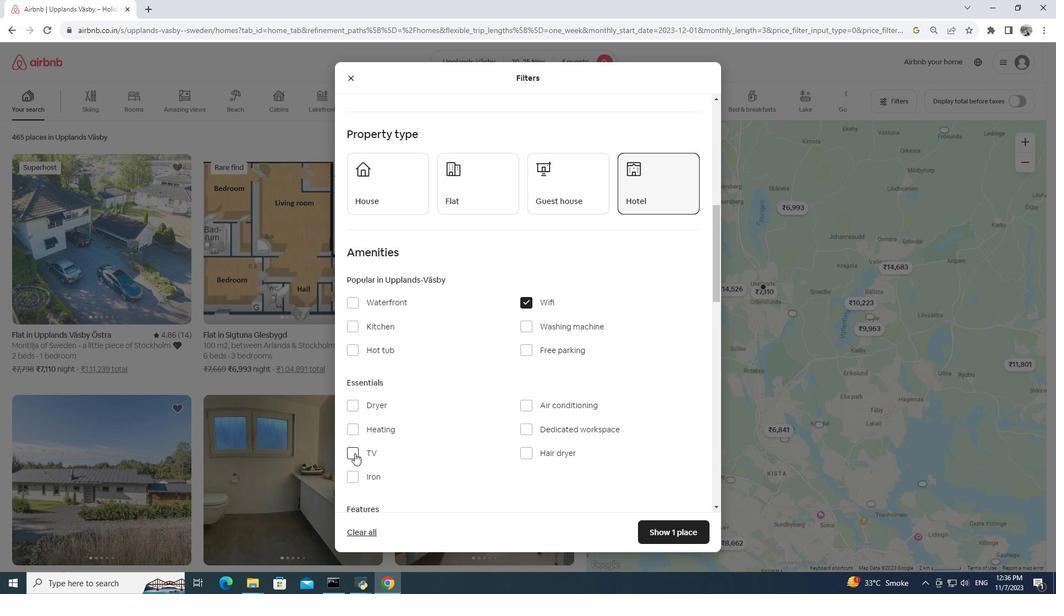 
Action: Mouse pressed left at (354, 453)
Screenshot: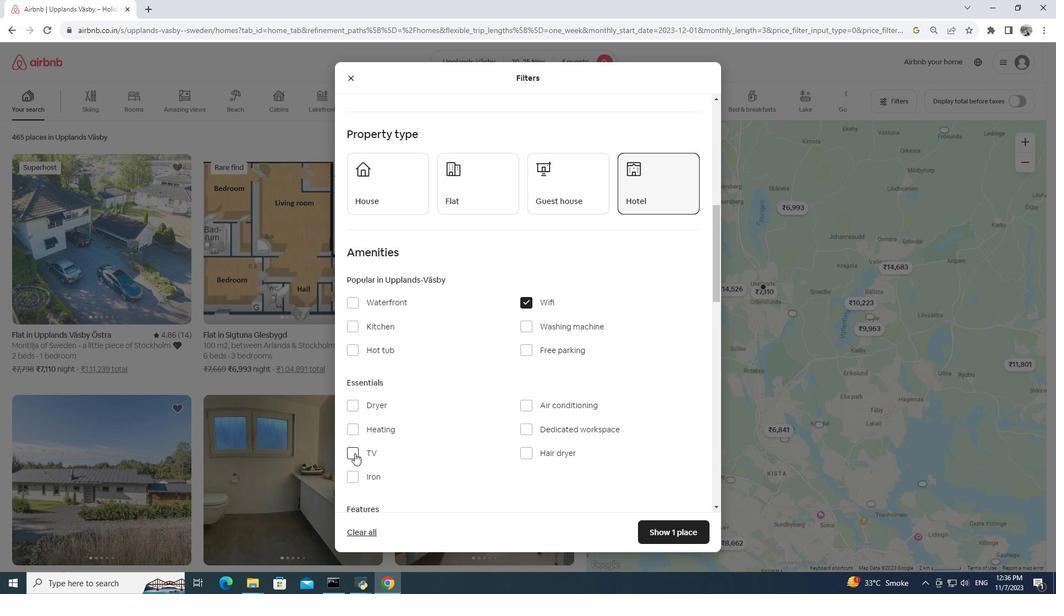 
Action: Mouse moved to (524, 346)
Screenshot: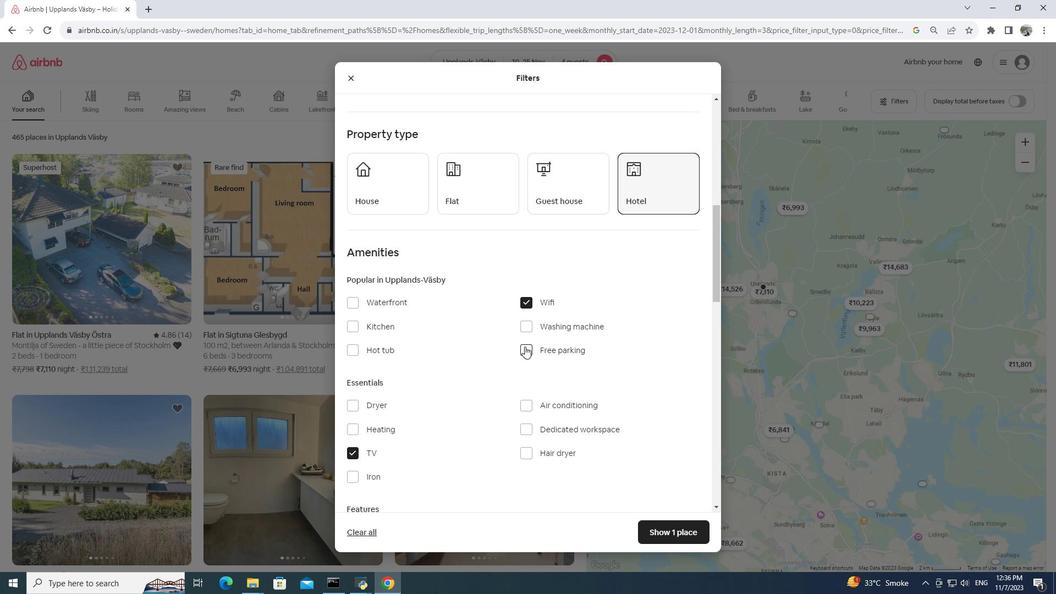 
Action: Mouse pressed left at (524, 346)
Screenshot: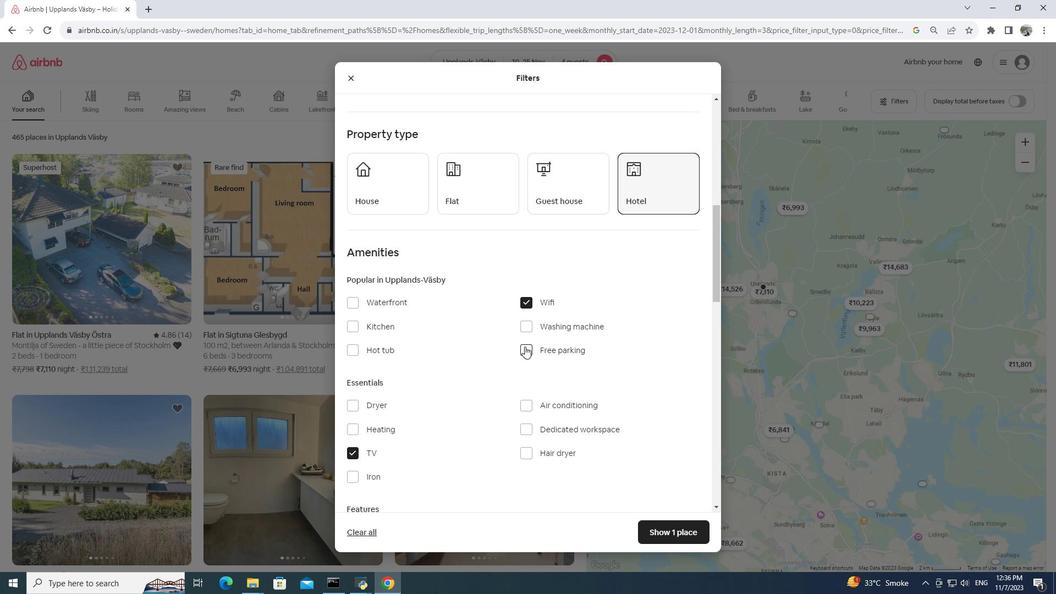 
Action: Mouse scrolled (524, 345) with delta (0, 0)
Screenshot: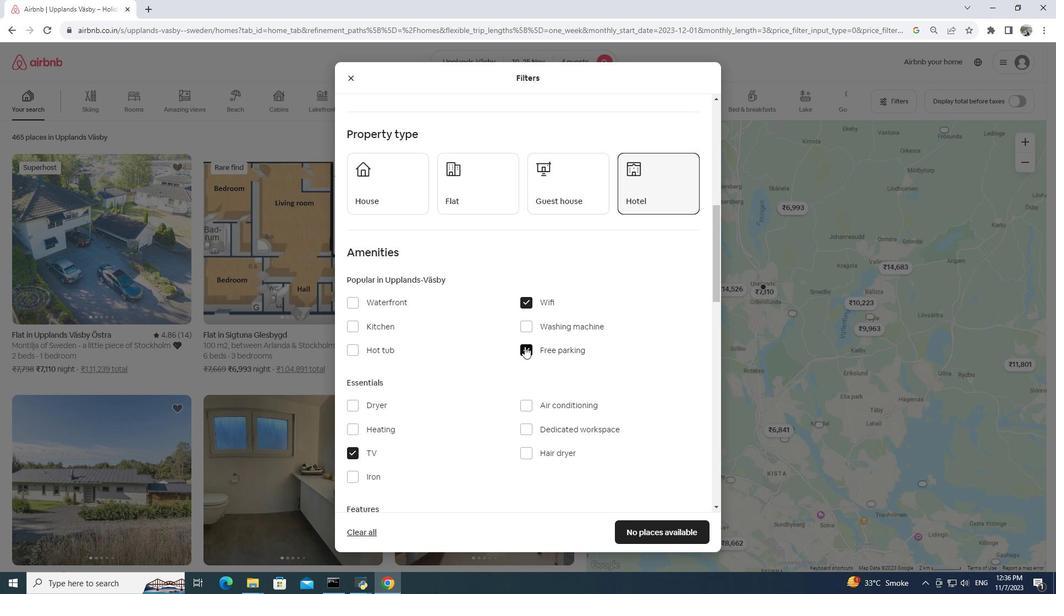 
Action: Mouse scrolled (524, 345) with delta (0, 0)
Screenshot: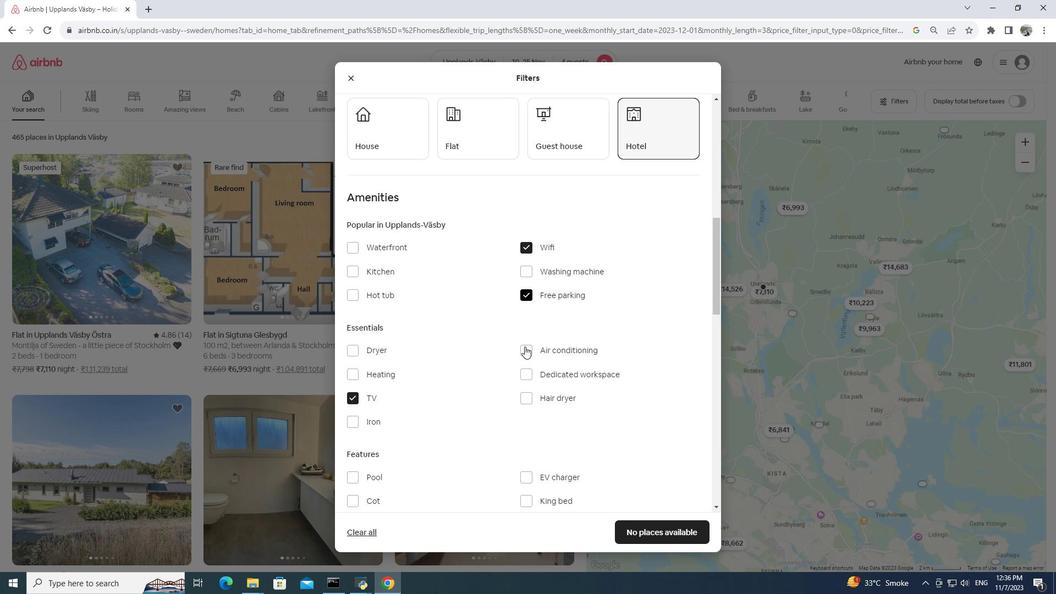 
Action: Mouse scrolled (524, 345) with delta (0, 0)
Screenshot: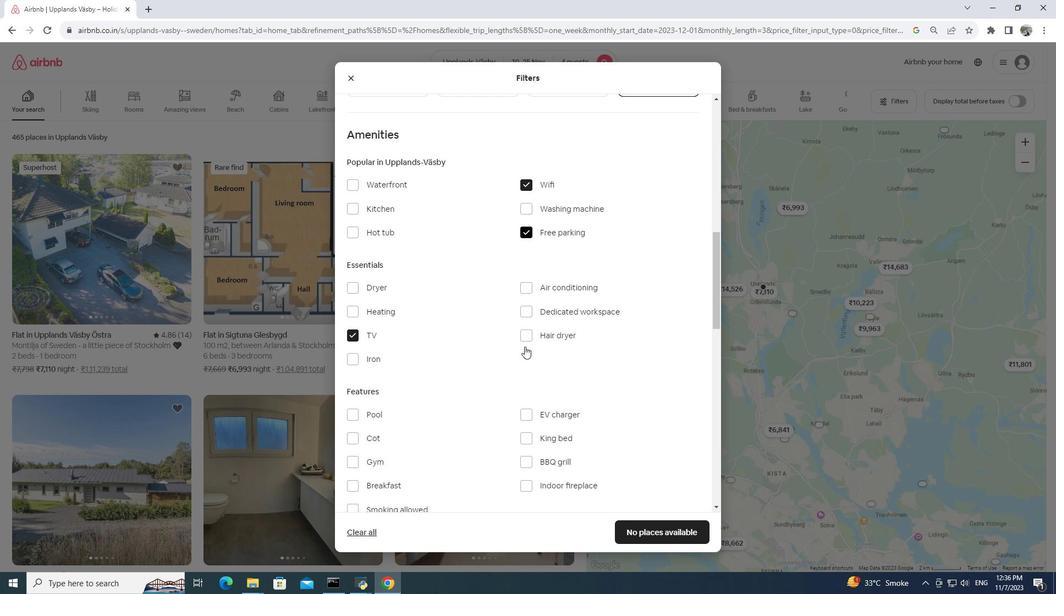
Action: Mouse moved to (451, 295)
Screenshot: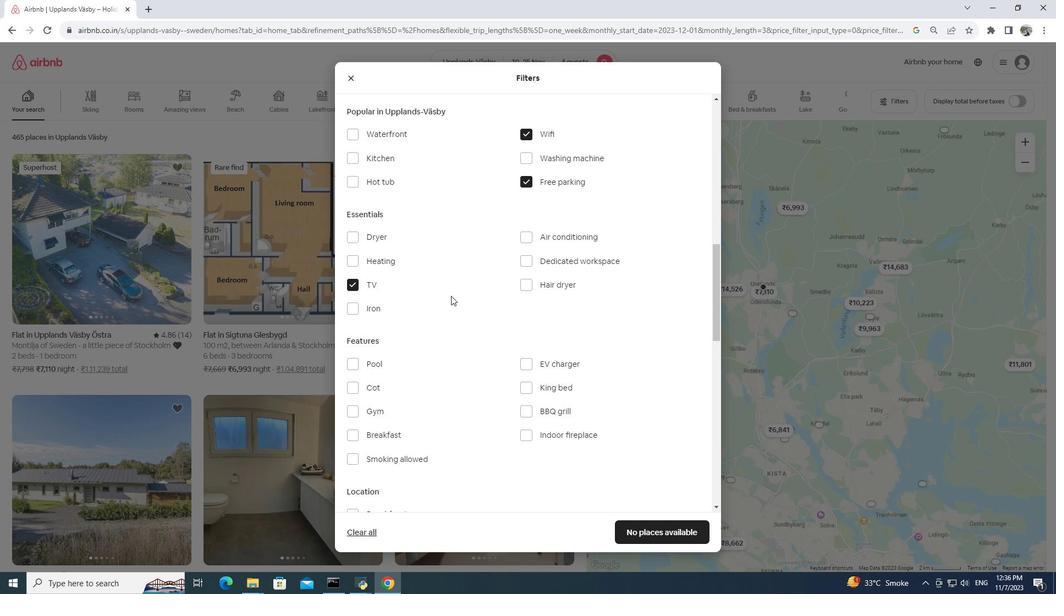 
Action: Mouse scrolled (451, 295) with delta (0, 0)
Screenshot: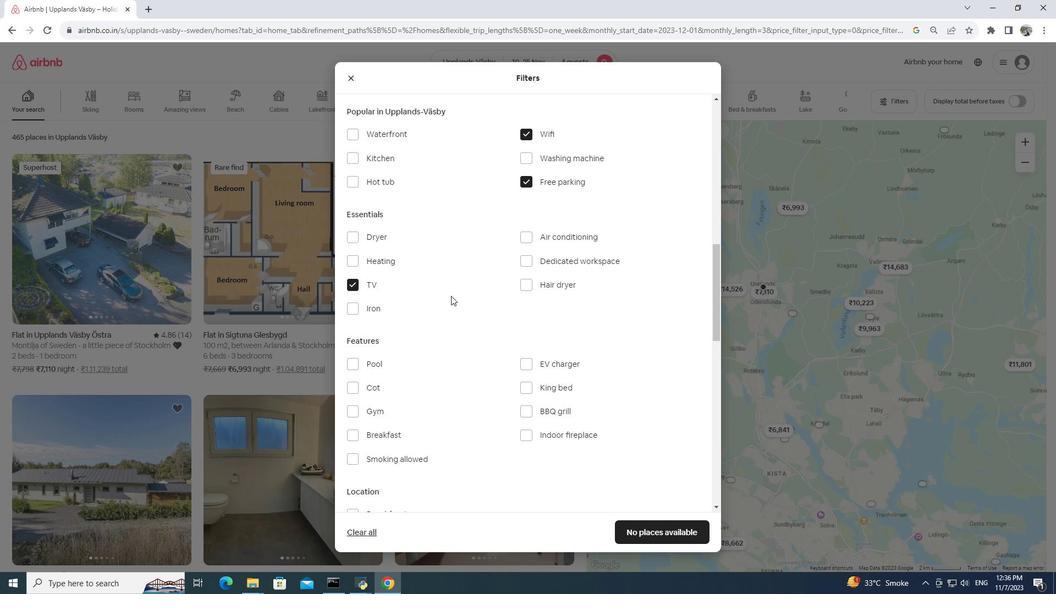 
Action: Mouse scrolled (451, 295) with delta (0, 0)
Screenshot: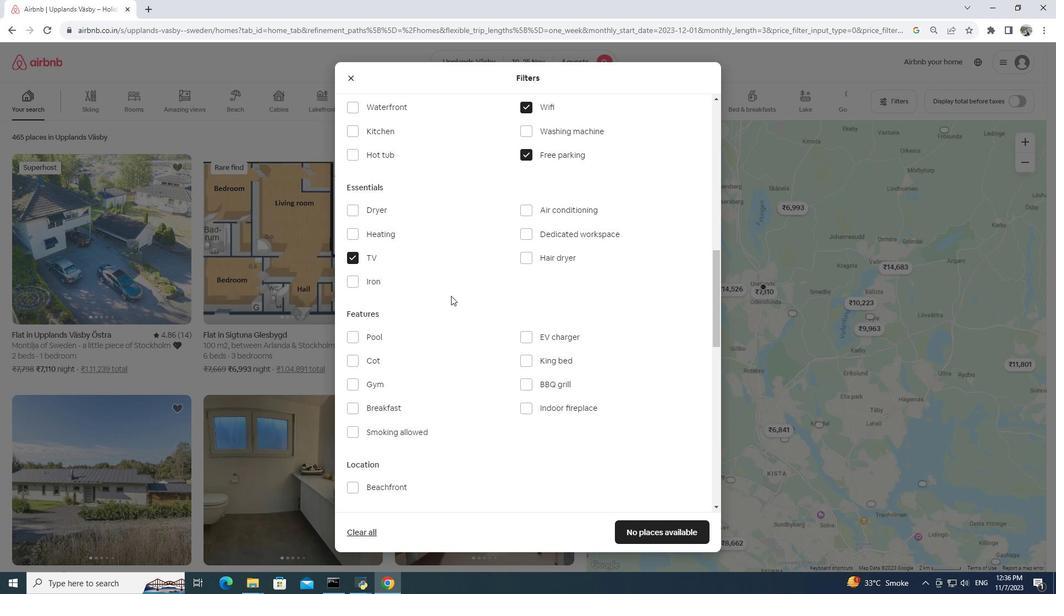
Action: Mouse scrolled (451, 295) with delta (0, 0)
Screenshot: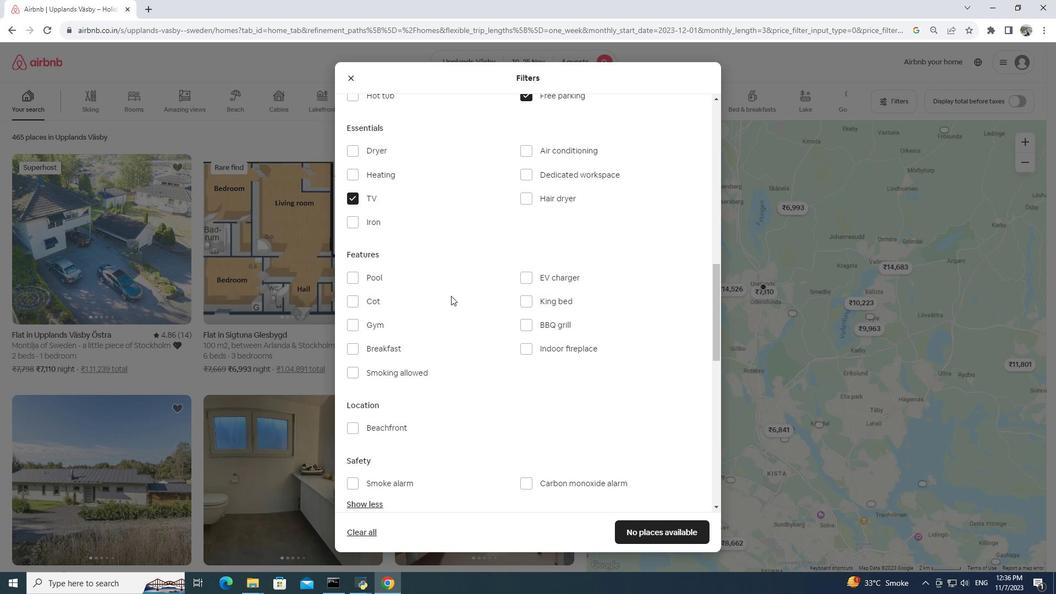 
Action: Mouse scrolled (451, 295) with delta (0, 0)
Screenshot: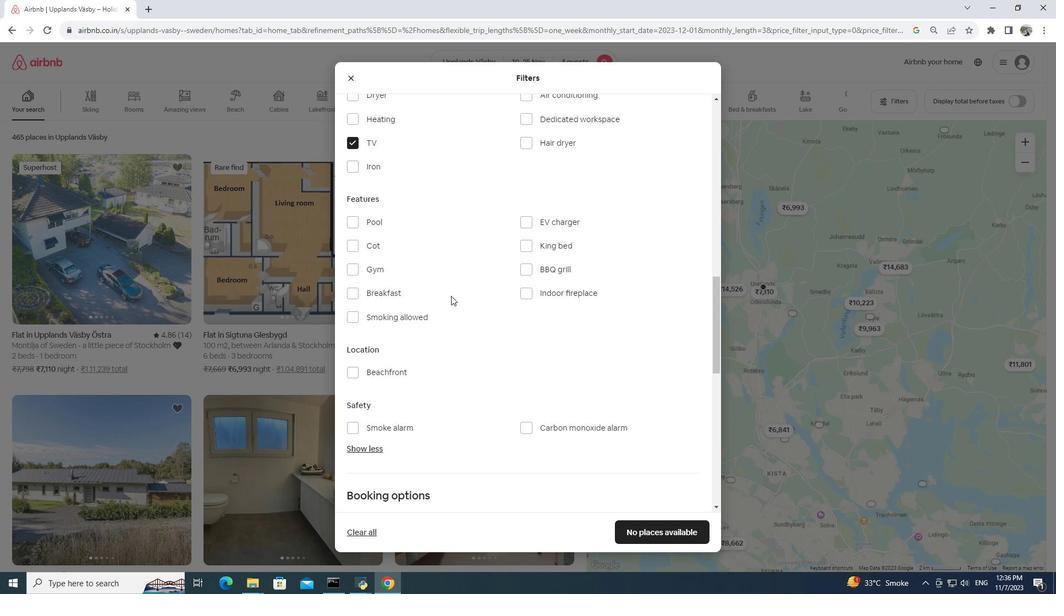 
Action: Mouse moved to (486, 332)
Screenshot: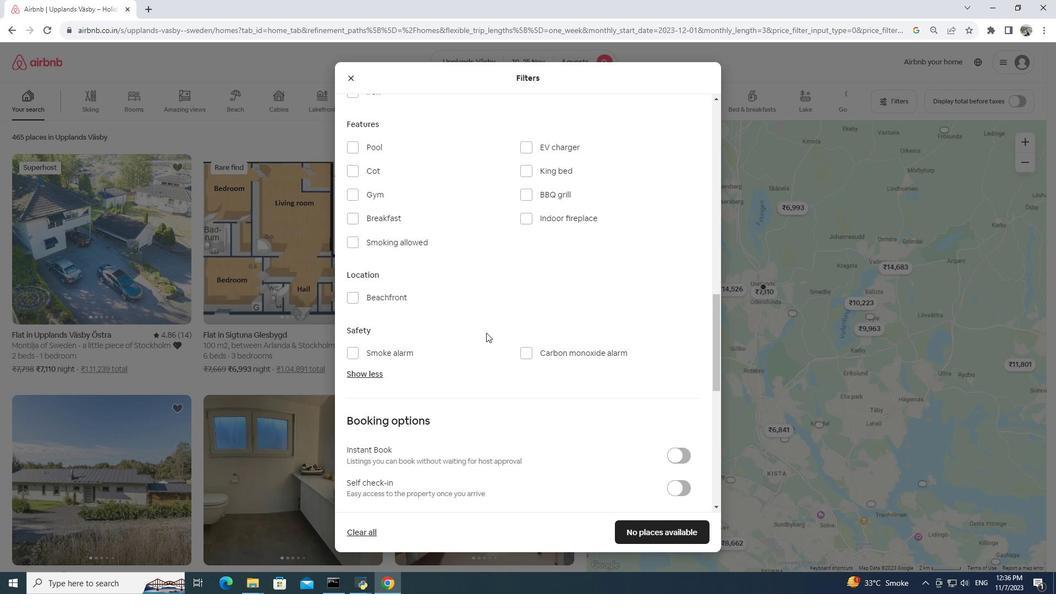 
Action: Mouse scrolled (486, 333) with delta (0, 0)
Screenshot: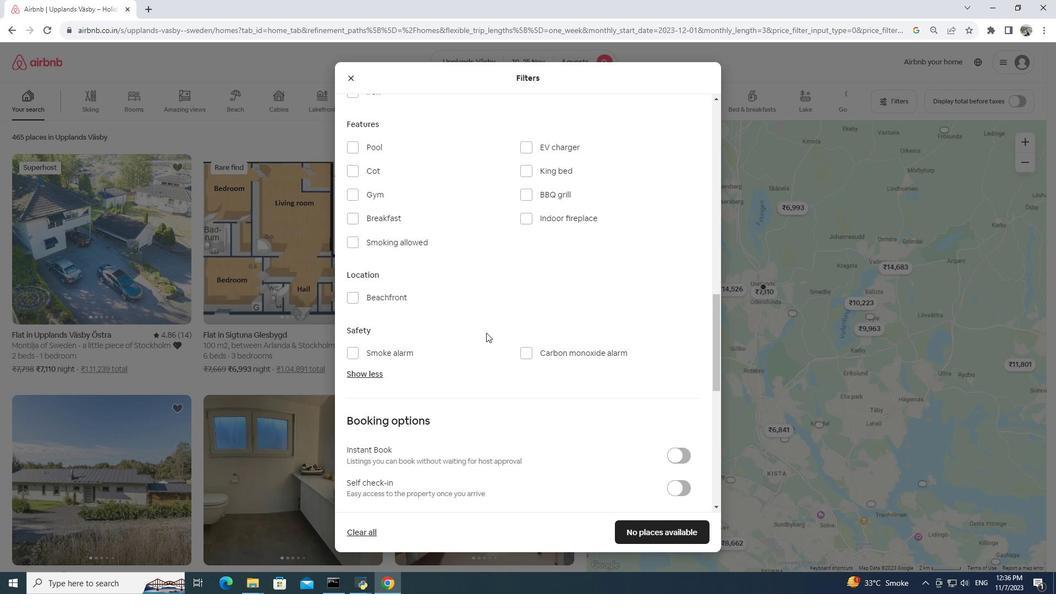
Action: Mouse scrolled (486, 333) with delta (0, 0)
Screenshot: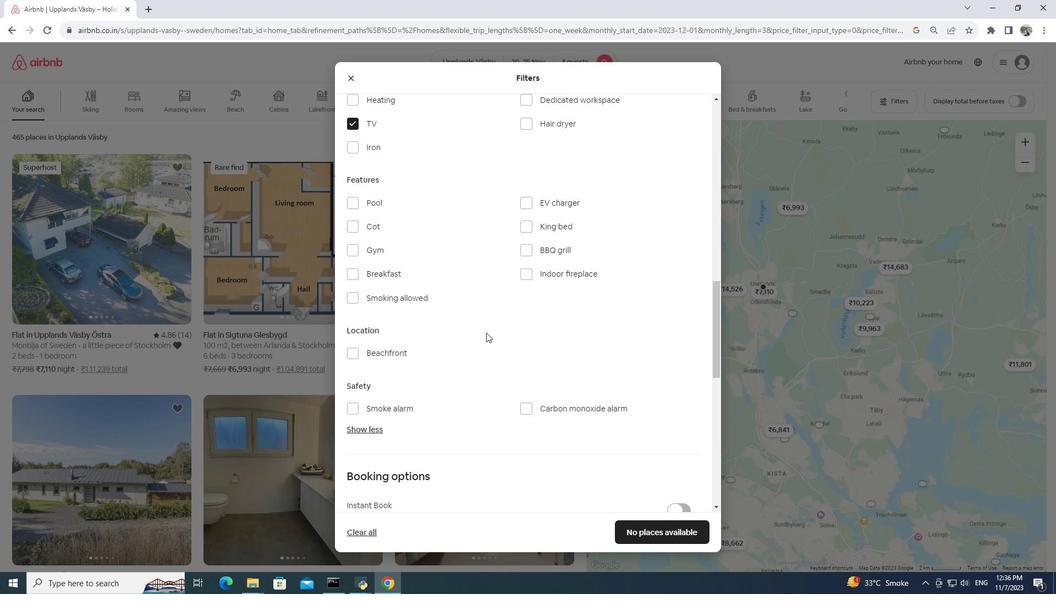 
Action: Mouse moved to (357, 302)
Screenshot: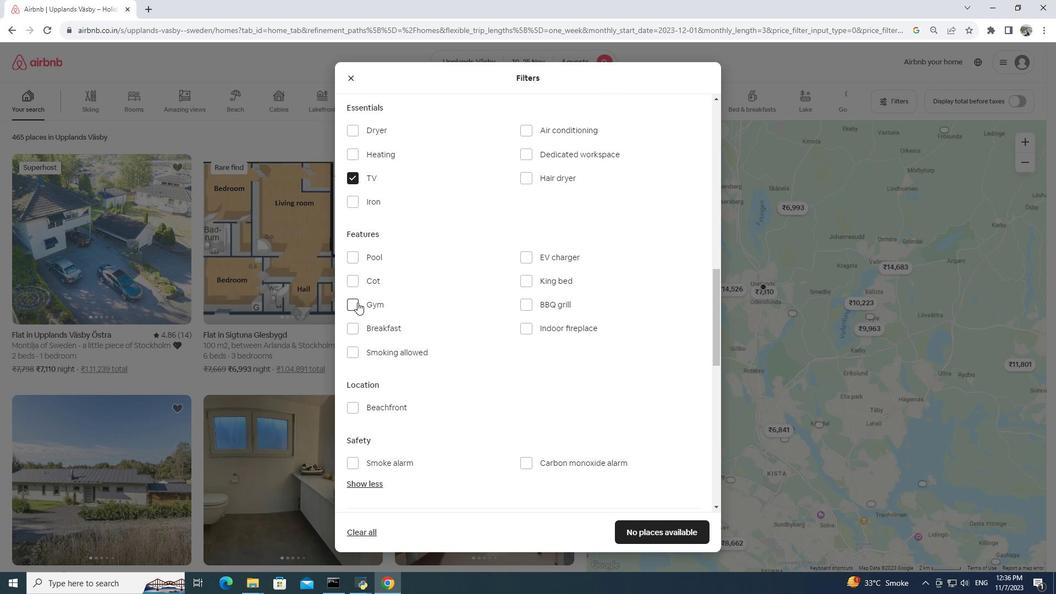 
Action: Mouse pressed left at (357, 302)
Screenshot: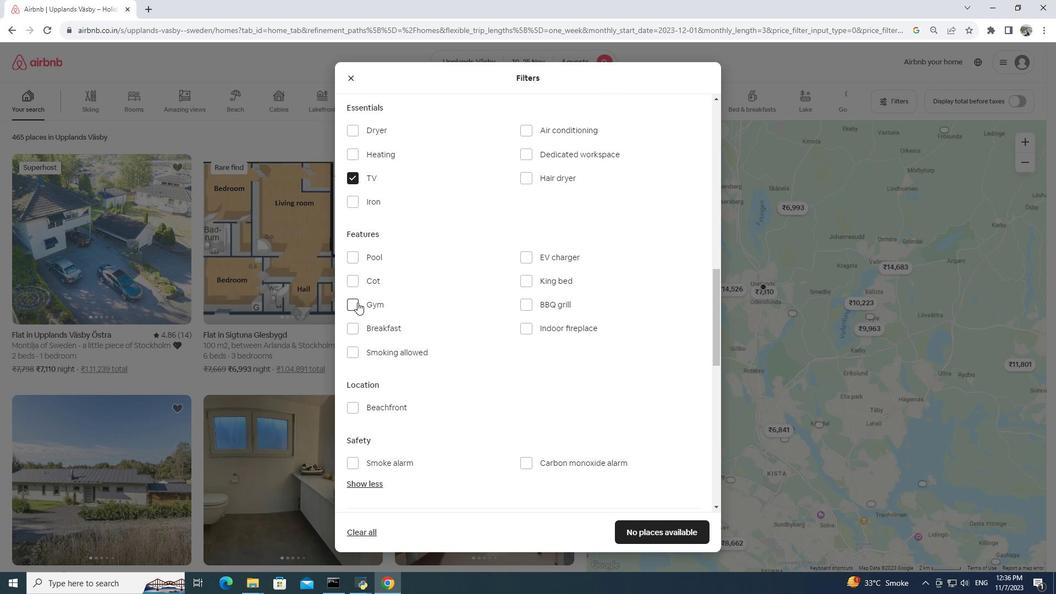 
Action: Mouse moved to (355, 324)
Screenshot: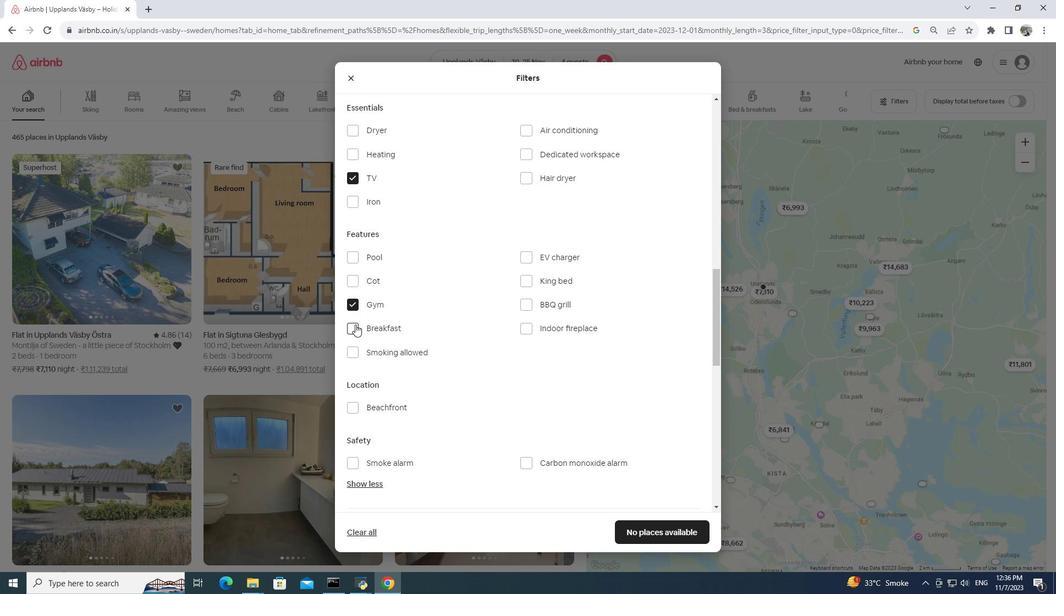 
Action: Mouse pressed left at (355, 324)
Screenshot: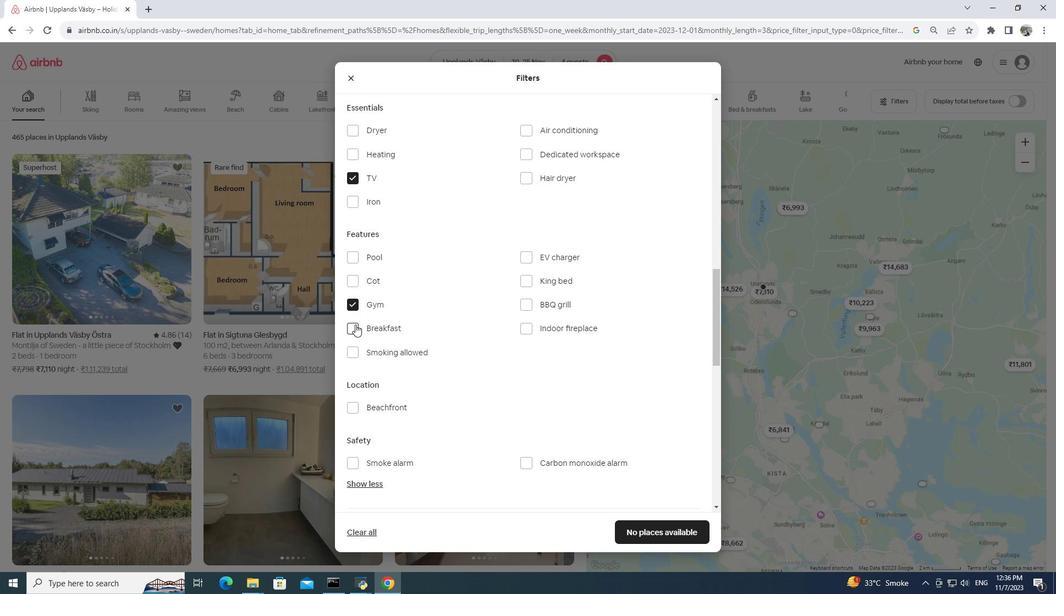 
Action: Mouse moved to (653, 528)
Screenshot: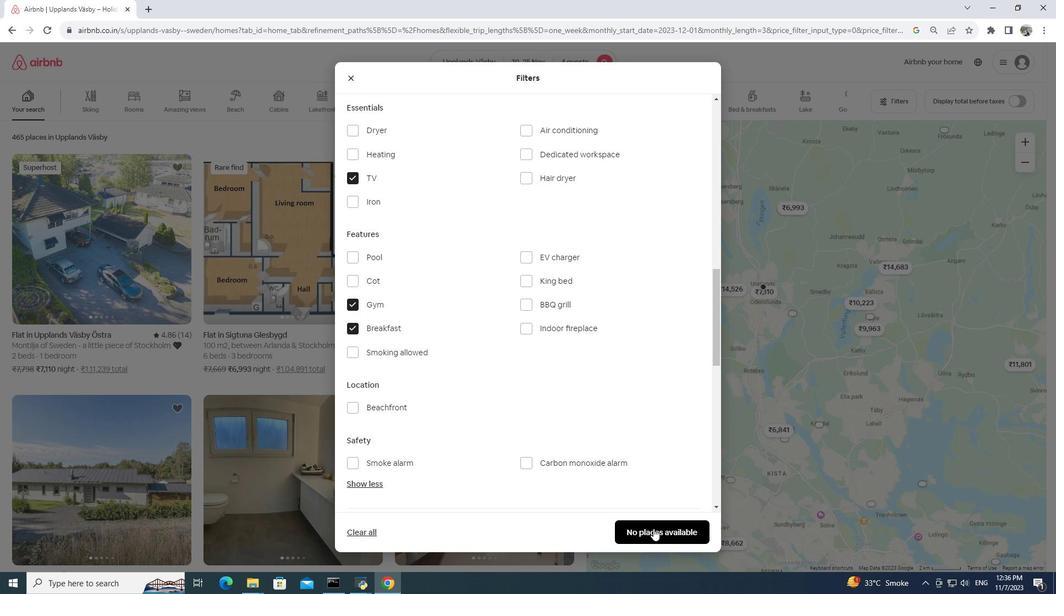 
Action: Mouse pressed left at (653, 528)
Screenshot: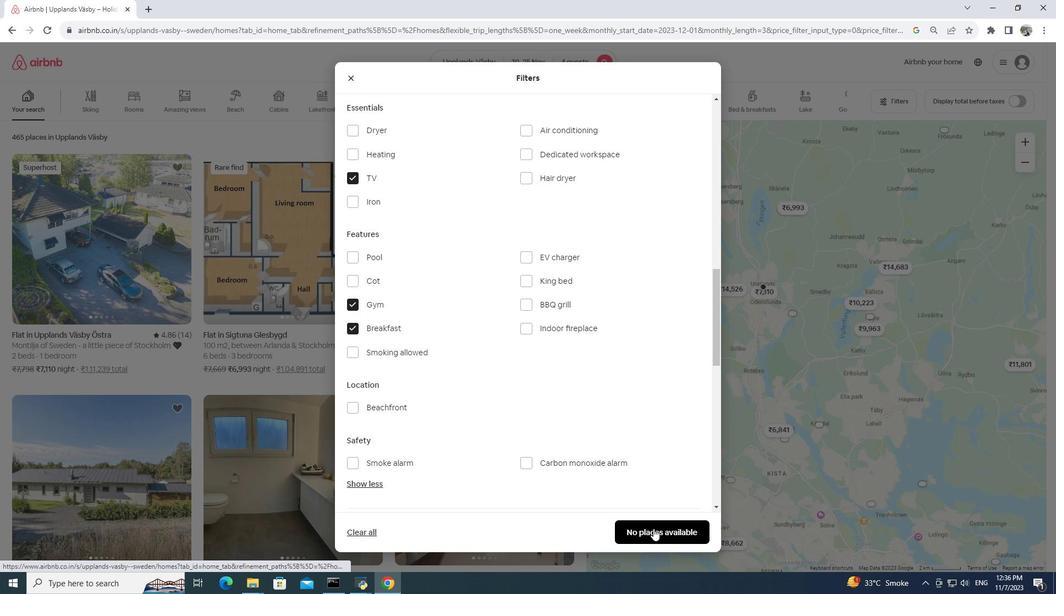 
Action: Mouse moved to (320, 386)
Screenshot: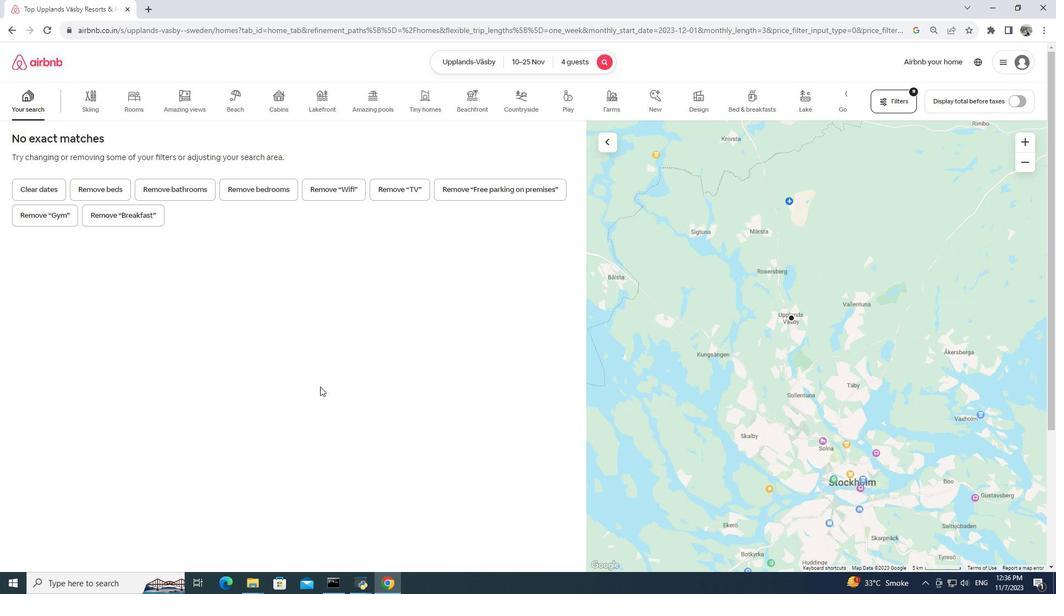 
